 Task: In the  document Hospital.doc ,align picture to the 'right'. Insert word art below the picture and give heading  'Hospital in Bordered Red'
Action: Mouse moved to (617, 506)
Screenshot: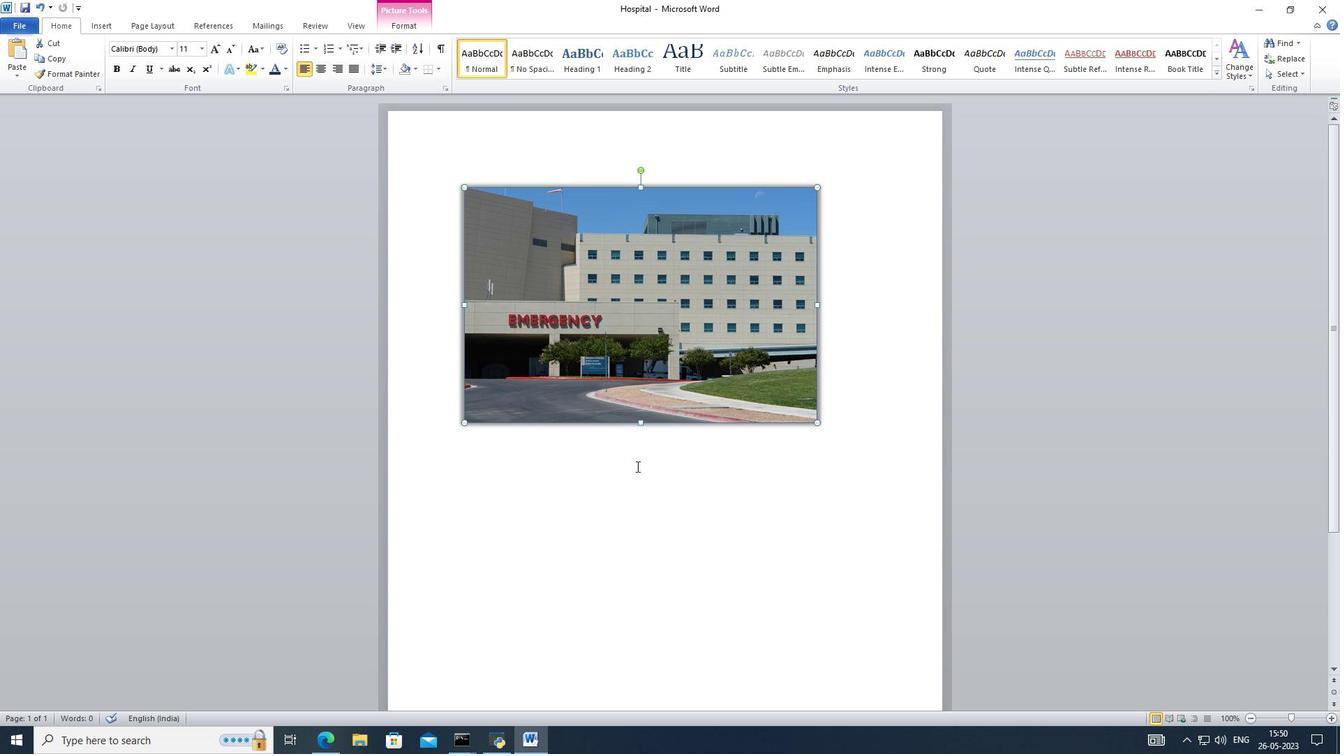 
Action: Mouse pressed left at (617, 506)
Screenshot: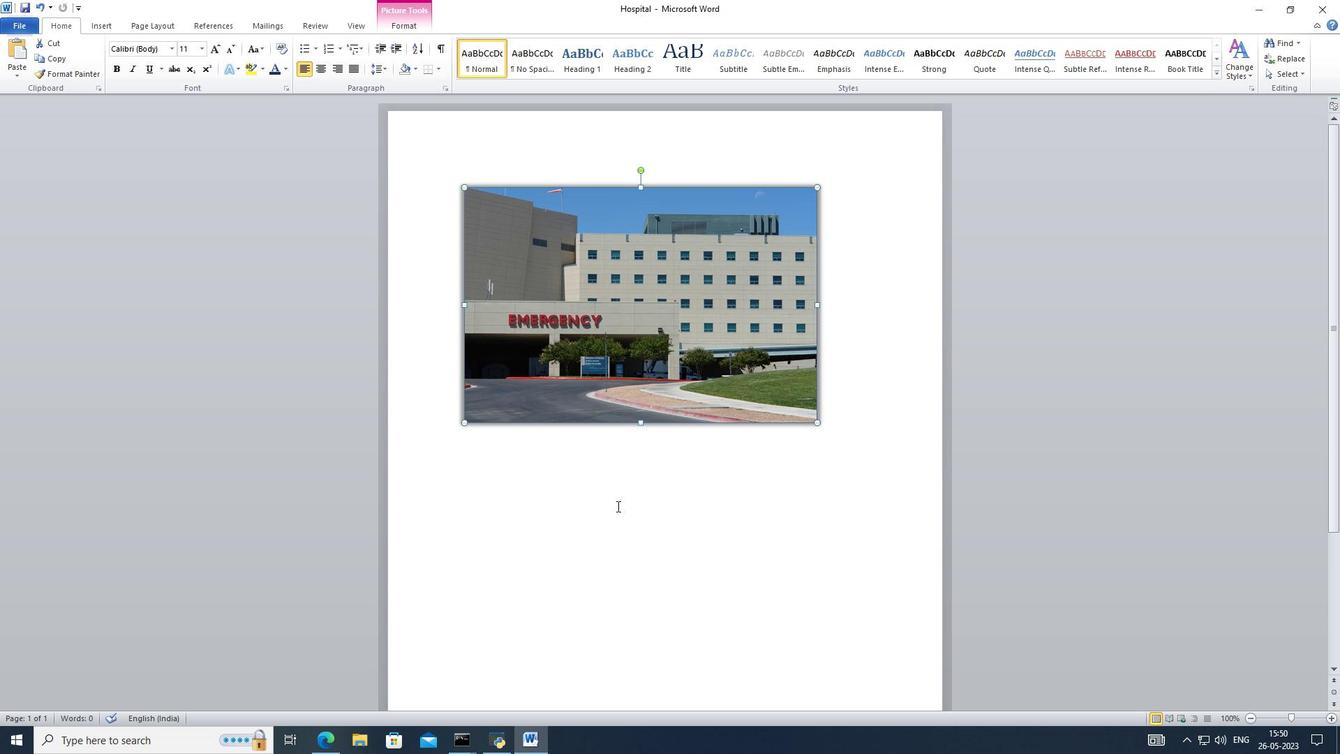 
Action: Mouse moved to (305, 71)
Screenshot: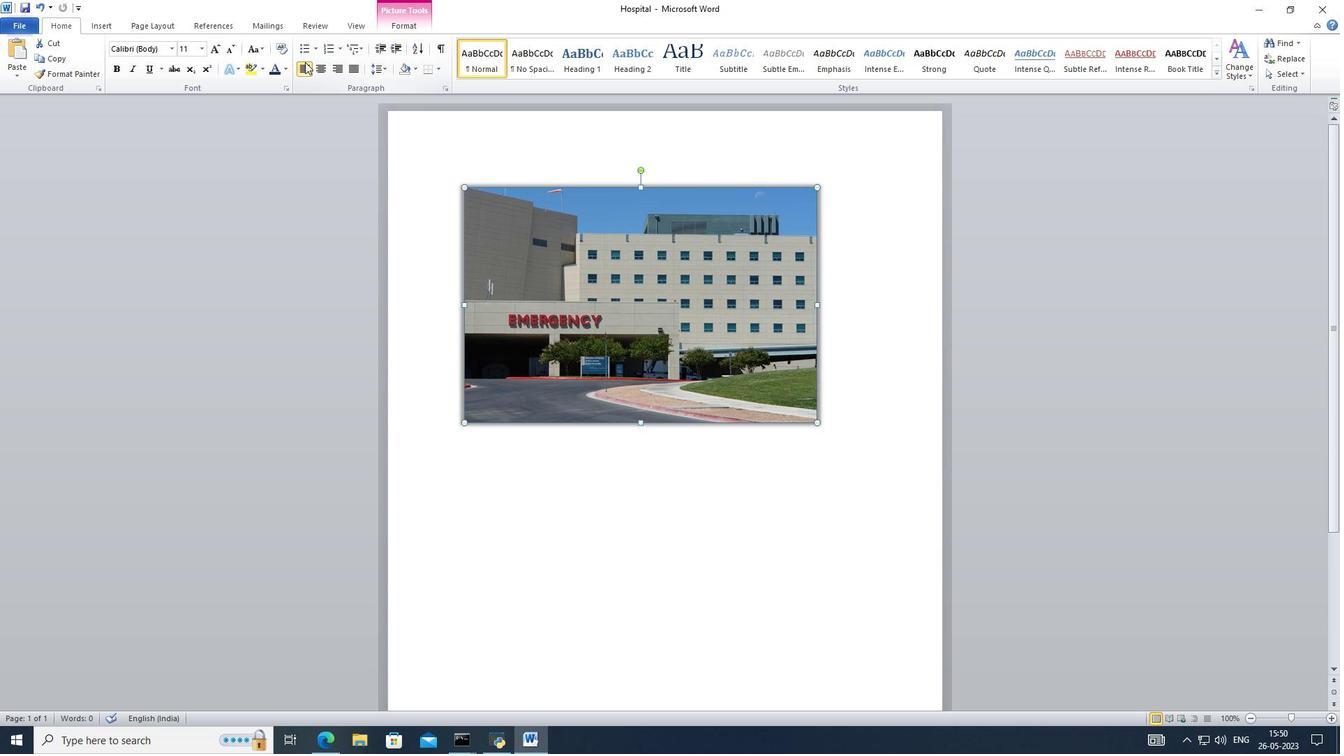 
Action: Mouse pressed left at (305, 71)
Screenshot: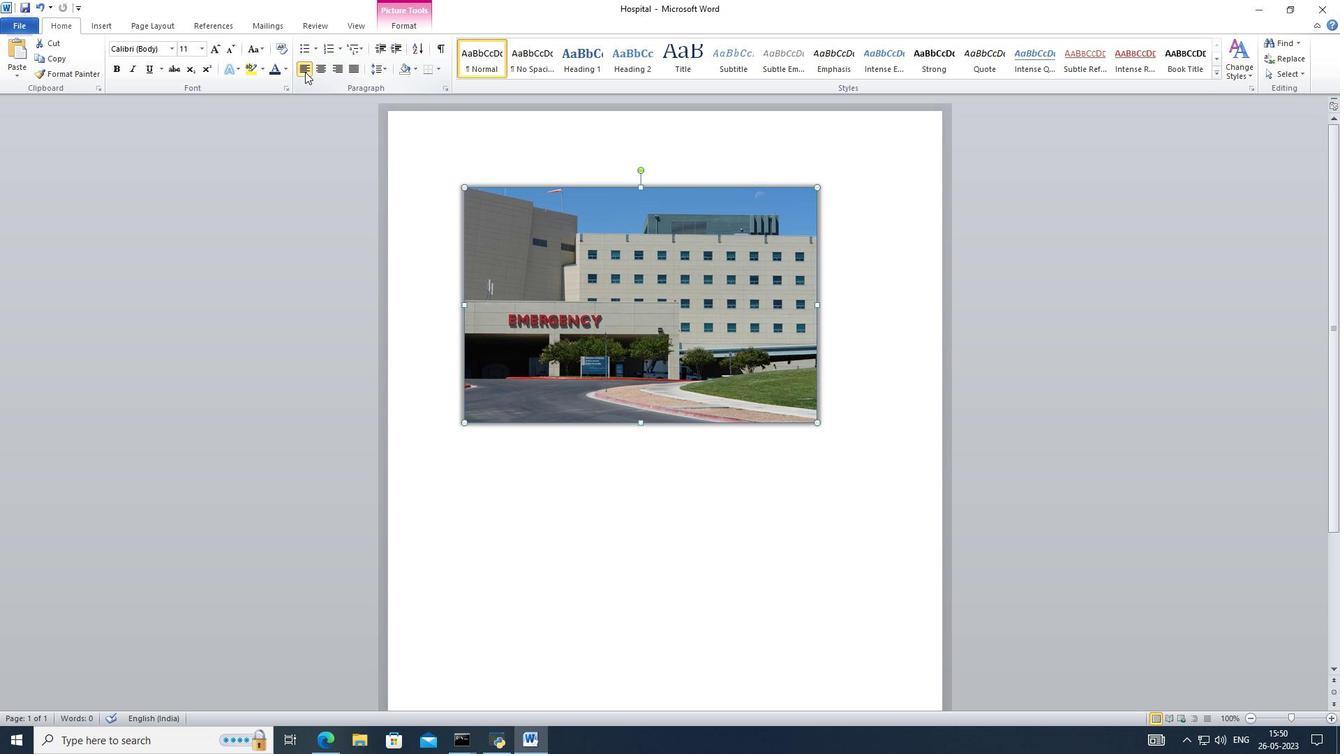 
Action: Mouse moved to (615, 298)
Screenshot: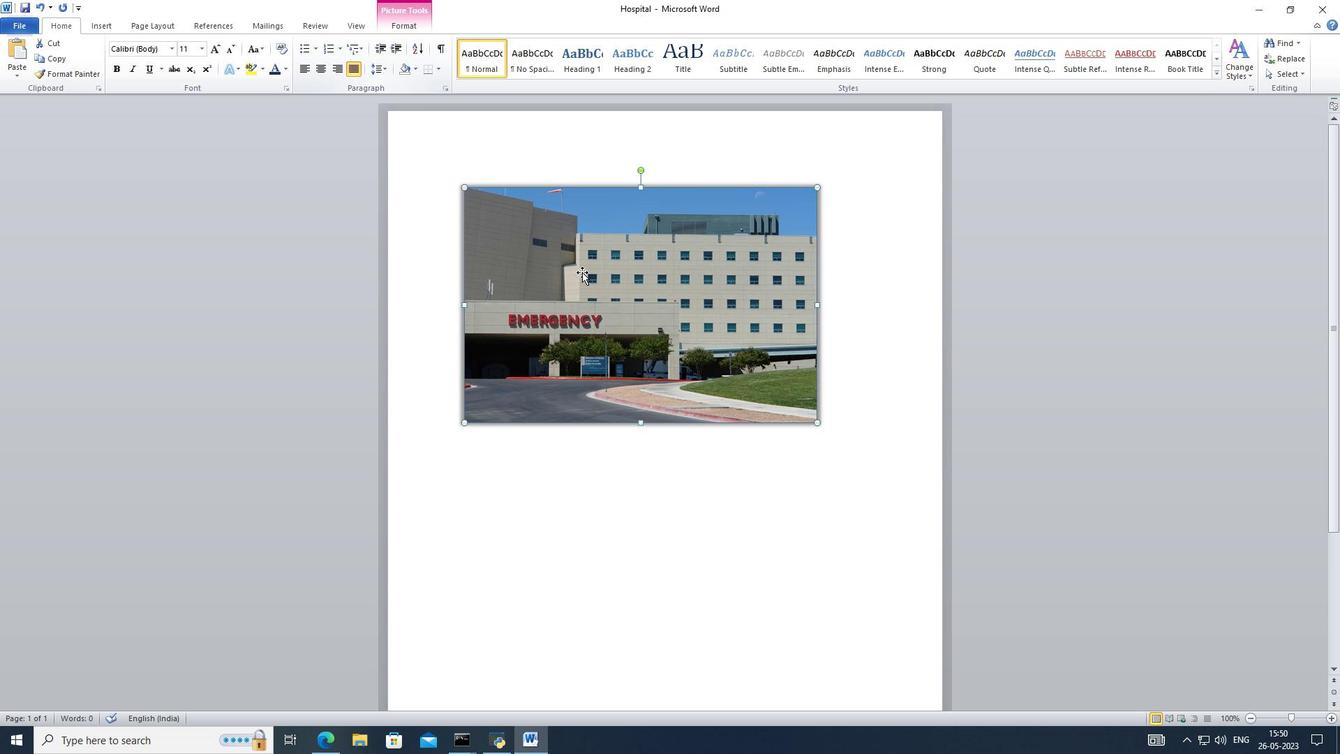 
Action: Mouse pressed left at (615, 298)
Screenshot: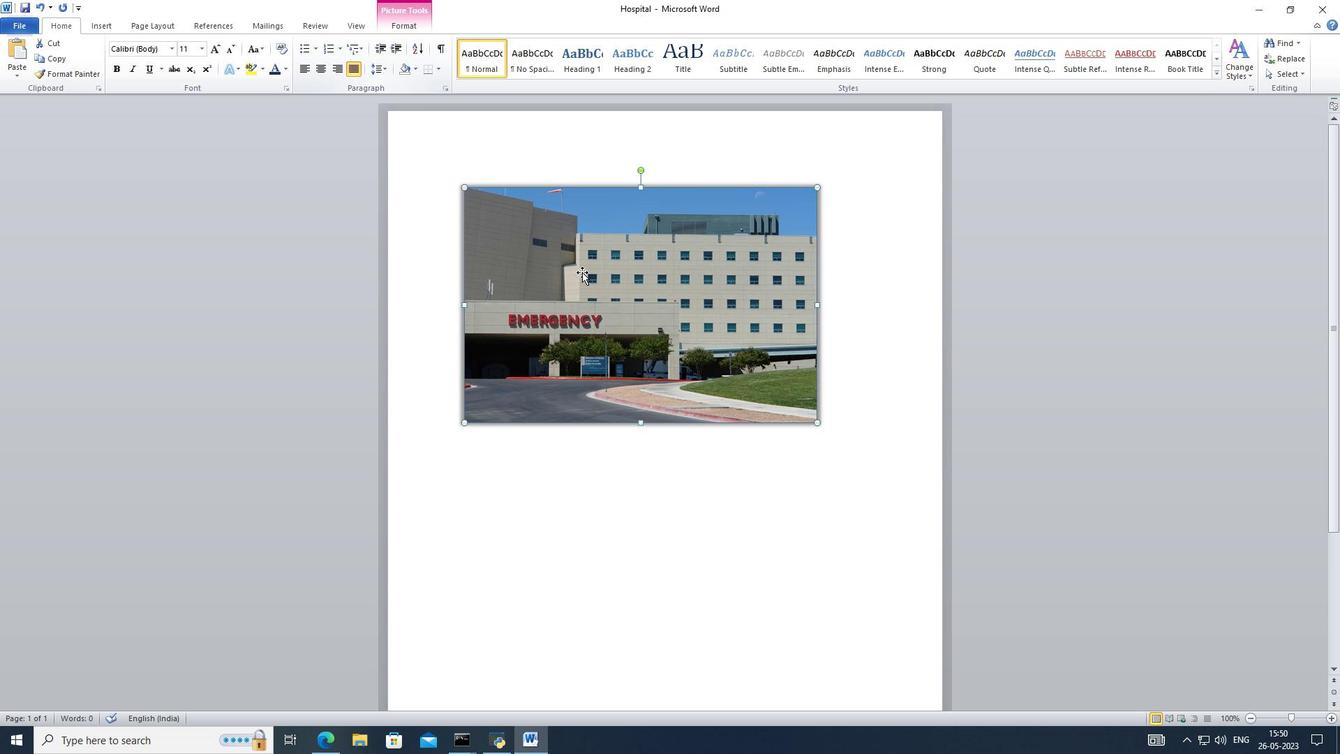
Action: Mouse moved to (303, 68)
Screenshot: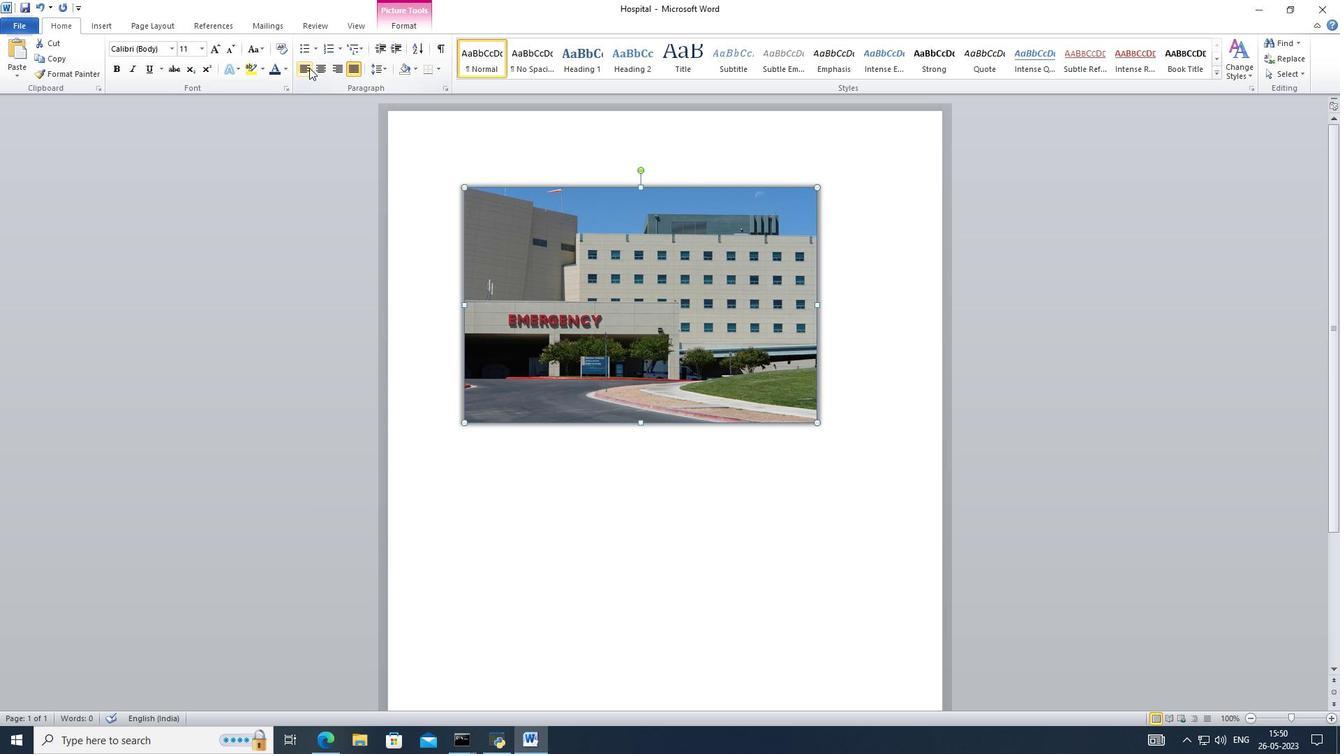 
Action: Mouse pressed left at (303, 68)
Screenshot: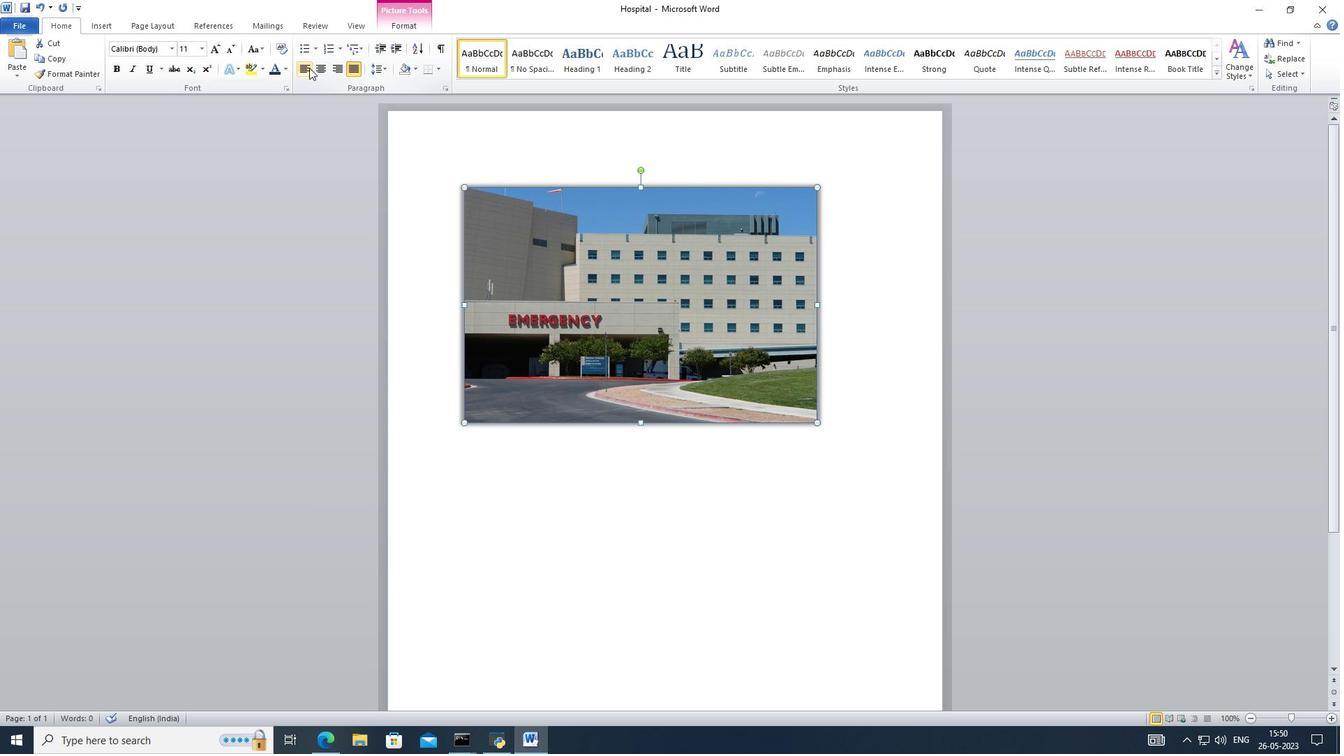 
Action: Mouse moved to (473, 521)
Screenshot: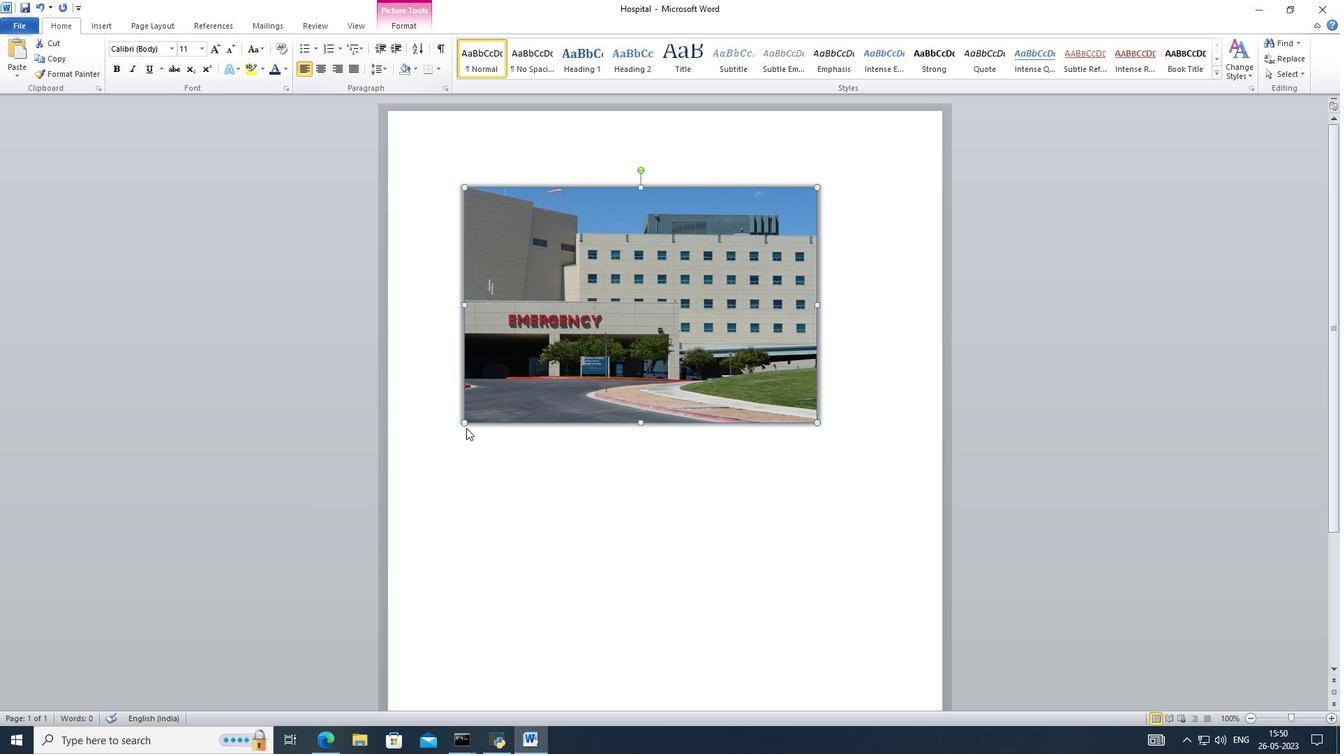 
Action: Mouse pressed left at (473, 521)
Screenshot: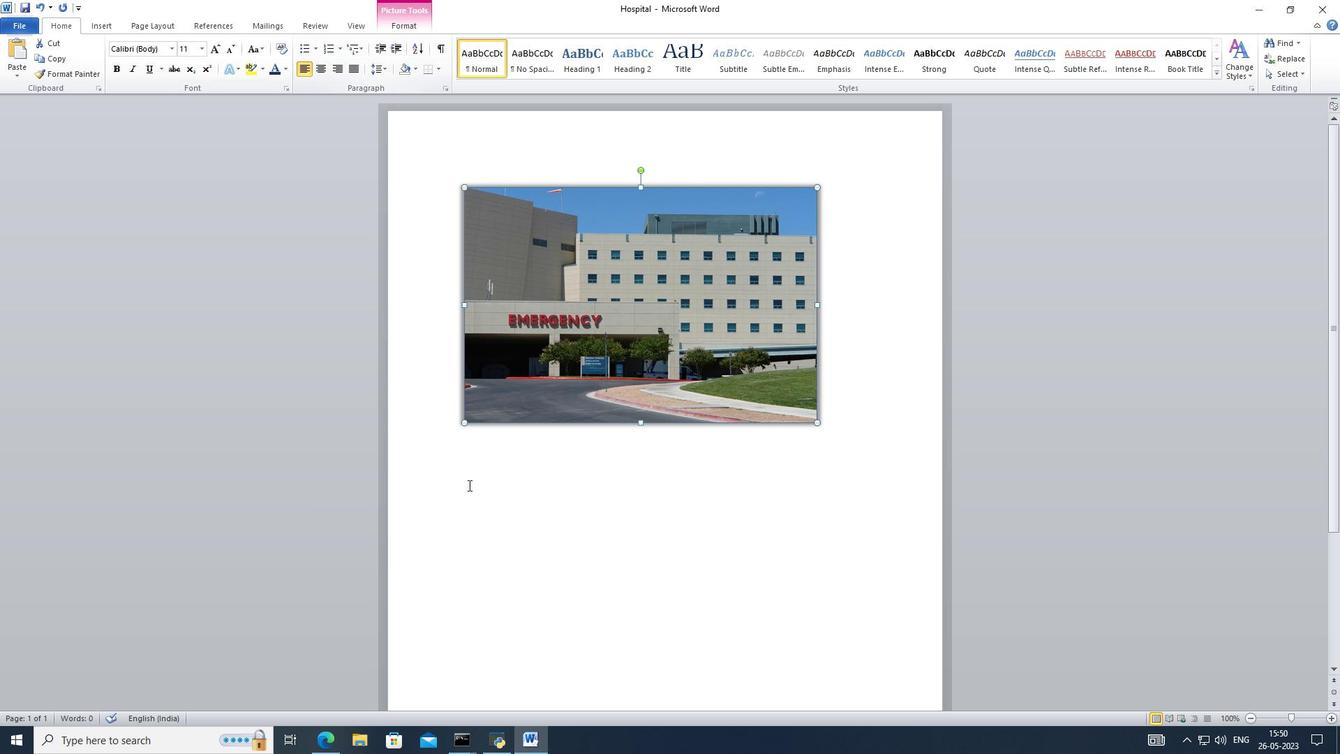 
Action: Mouse moved to (488, 518)
Screenshot: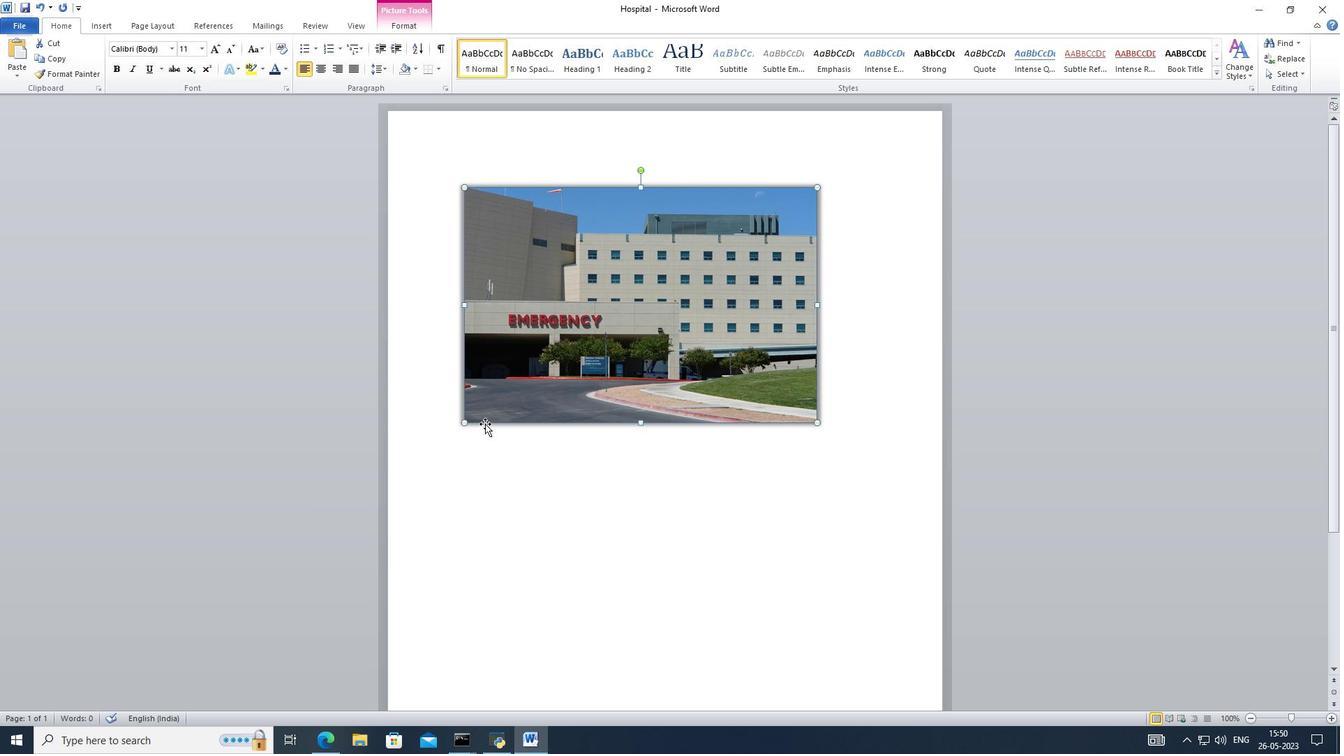 
Action: Mouse pressed left at (488, 518)
Screenshot: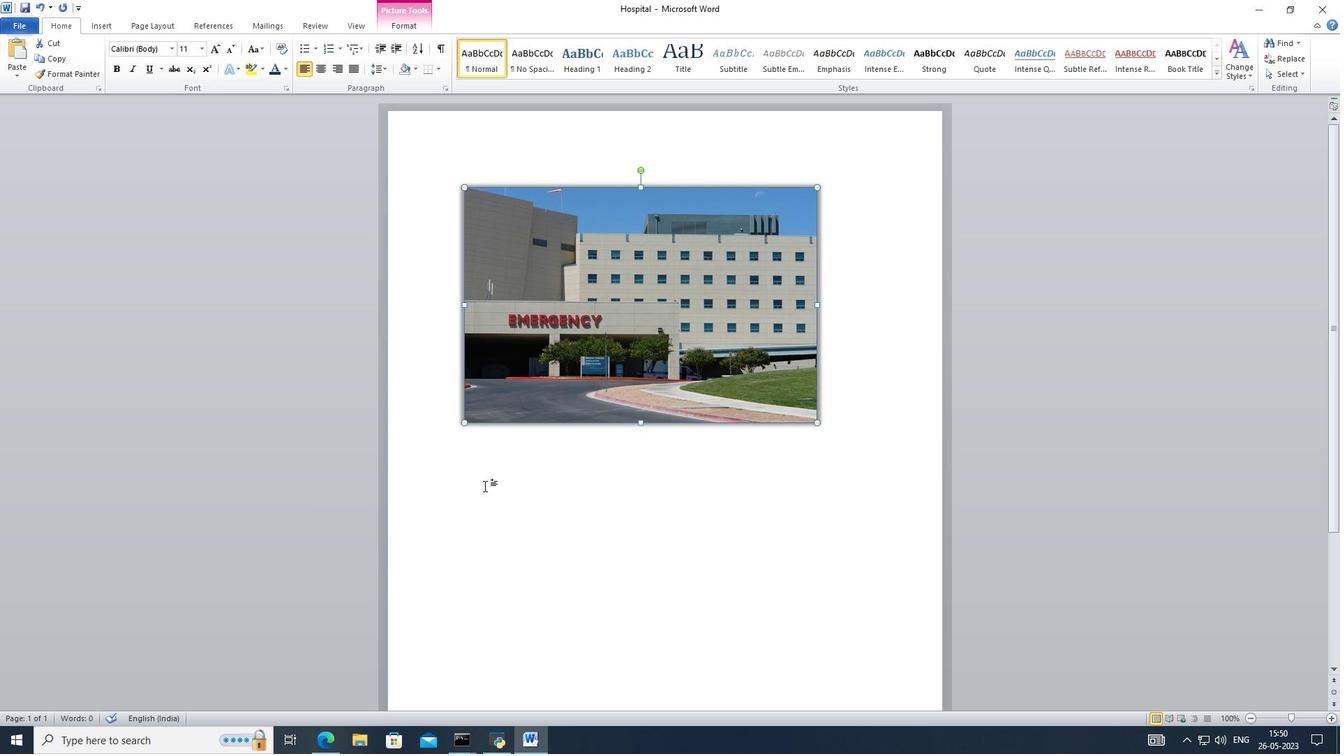 
Action: Mouse moved to (518, 362)
Screenshot: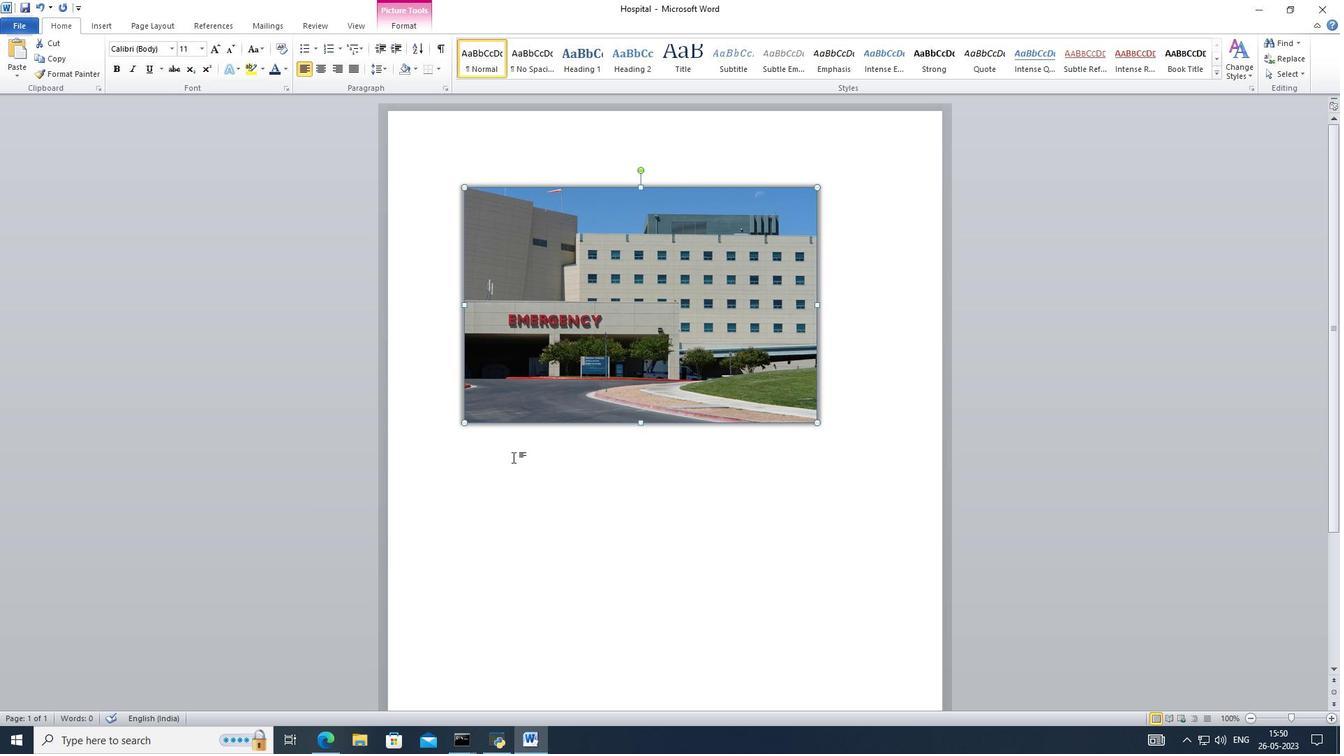 
Action: Mouse pressed left at (518, 362)
Screenshot: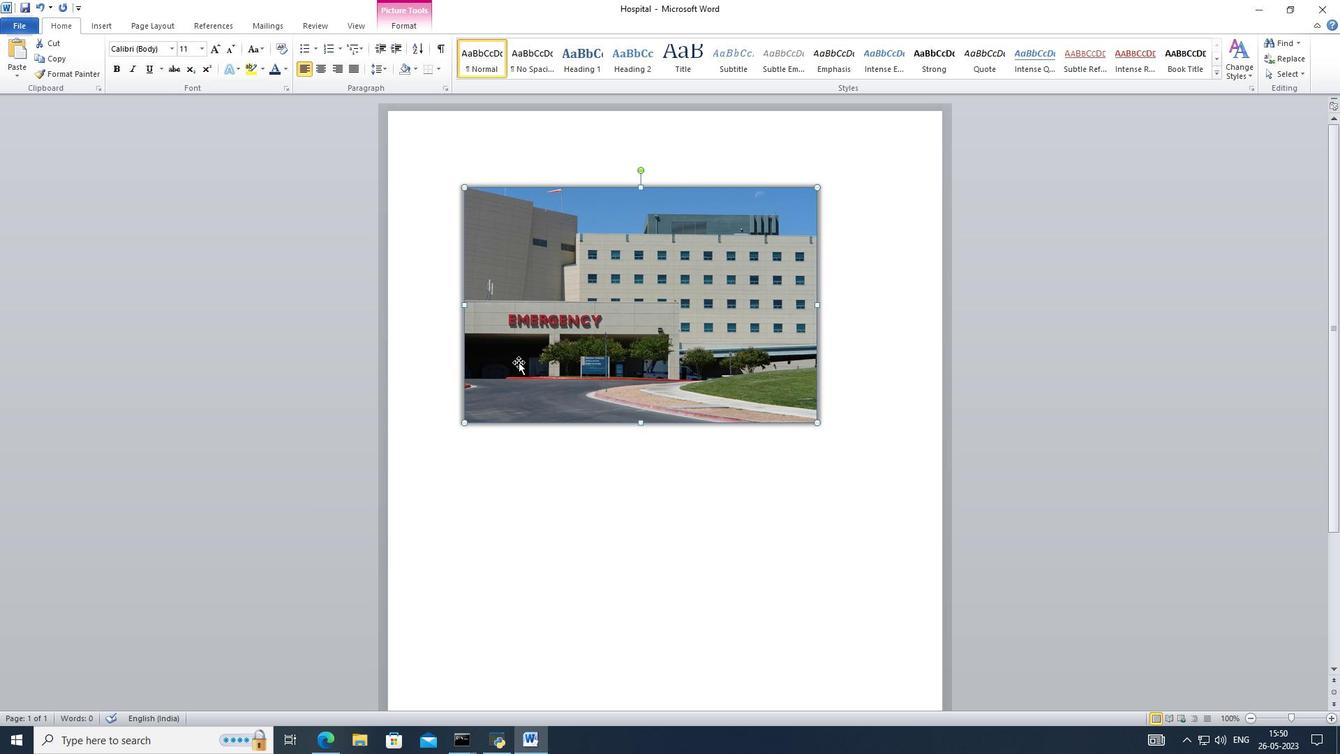 
Action: Mouse moved to (555, 282)
Screenshot: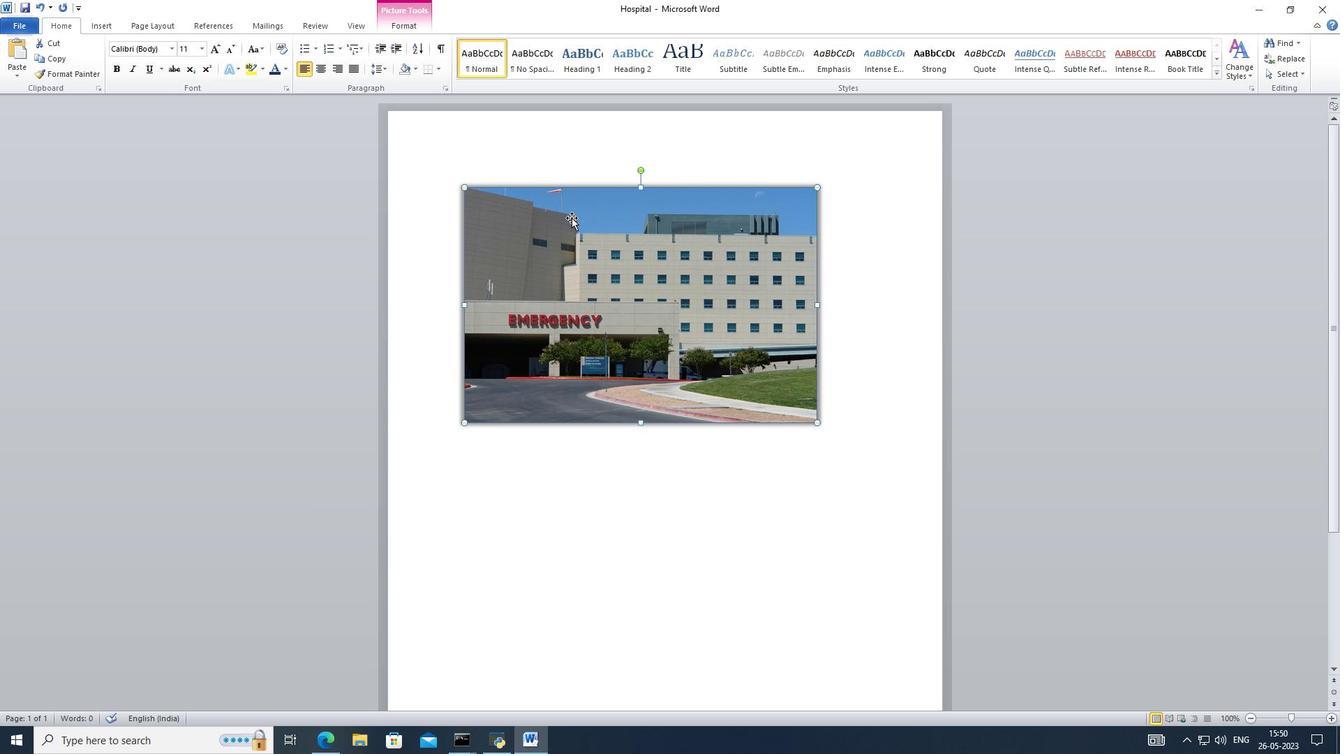 
Action: Mouse pressed left at (555, 282)
Screenshot: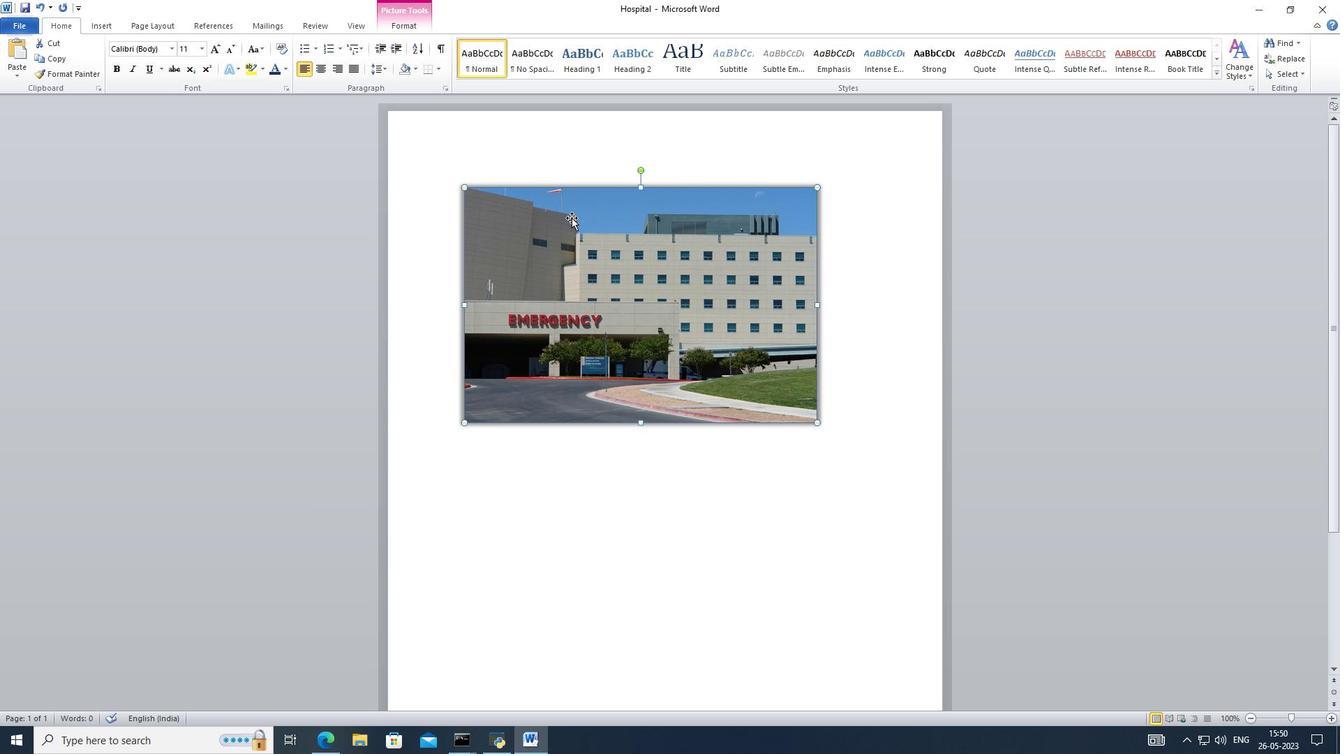 
Action: Mouse moved to (548, 303)
Screenshot: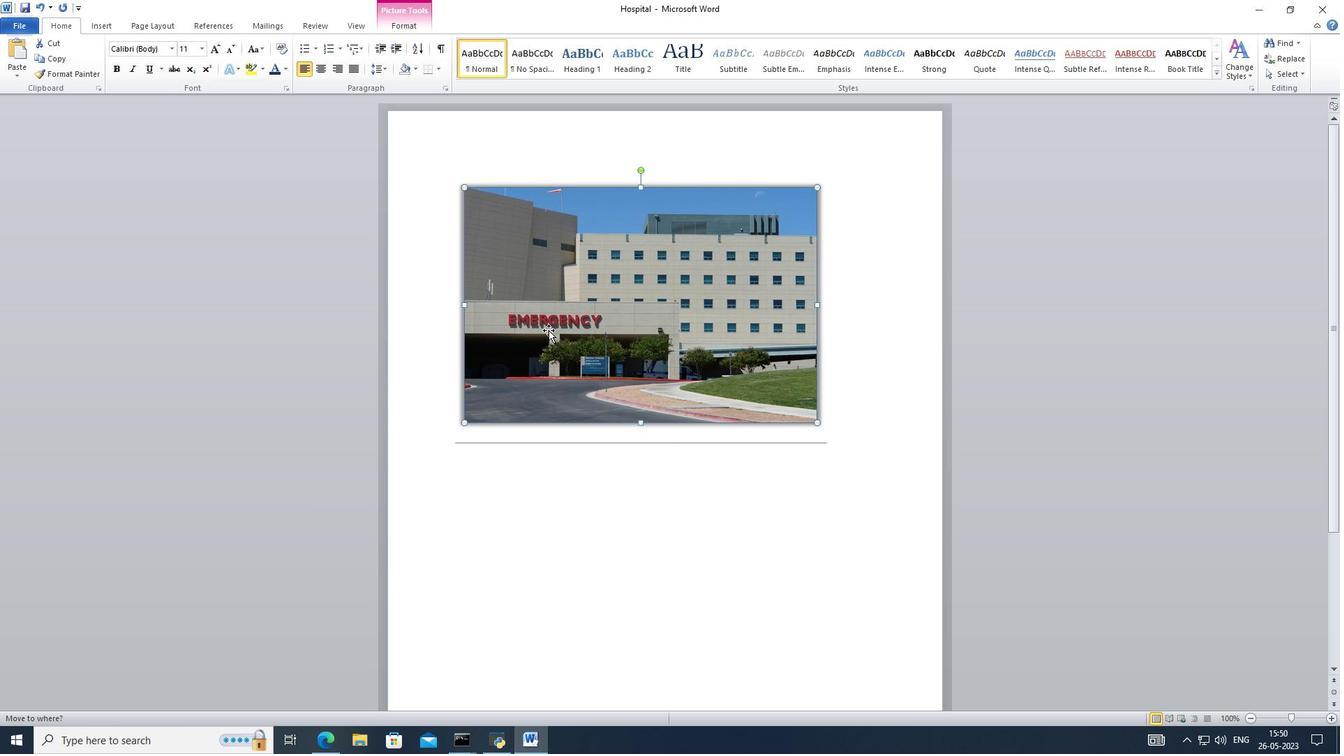
Action: Mouse pressed left at (548, 303)
Screenshot: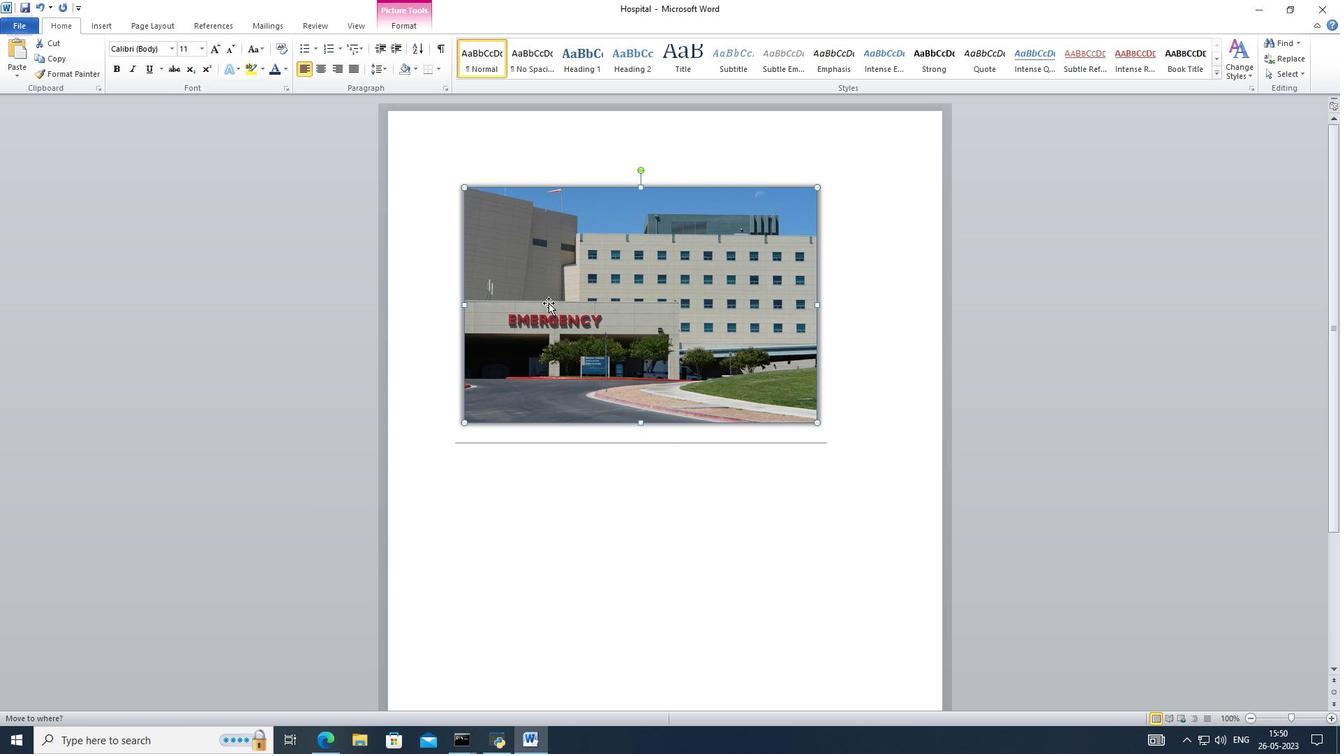 
Action: Mouse moved to (522, 424)
Screenshot: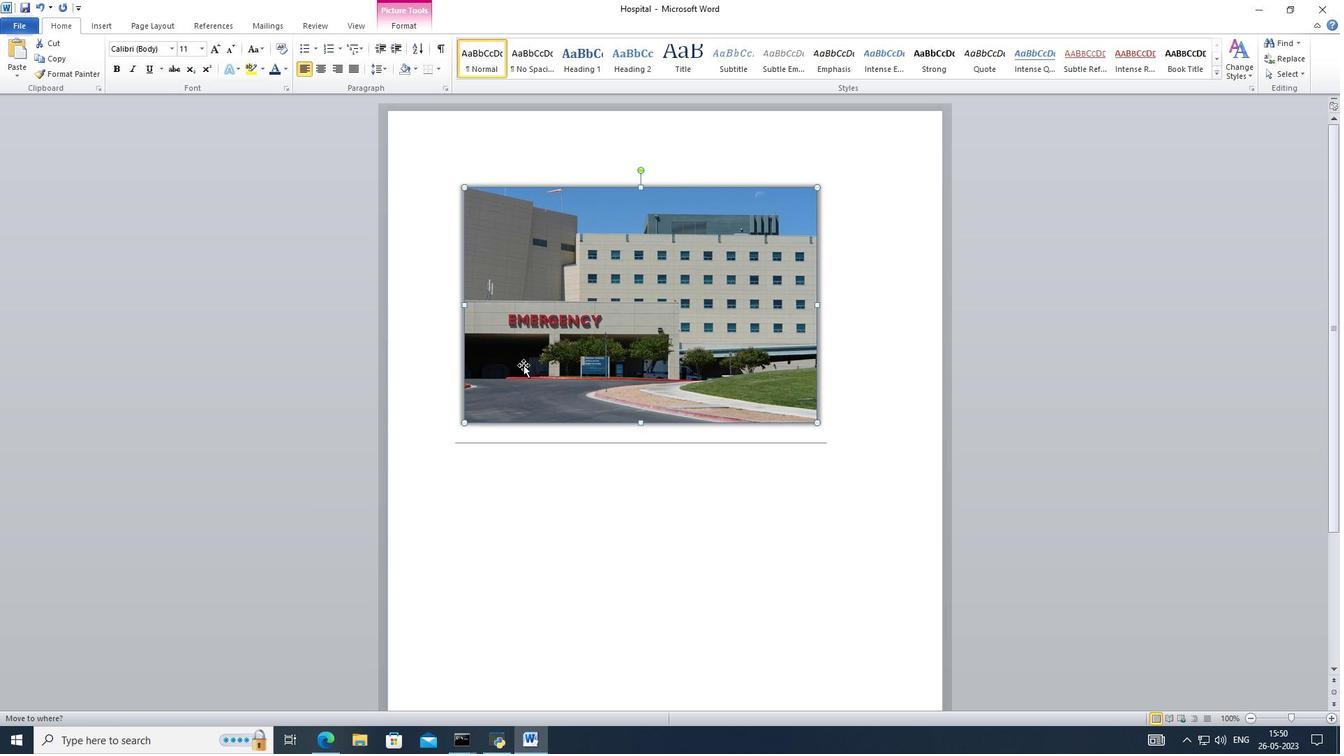
Action: Mouse pressed left at (522, 424)
Screenshot: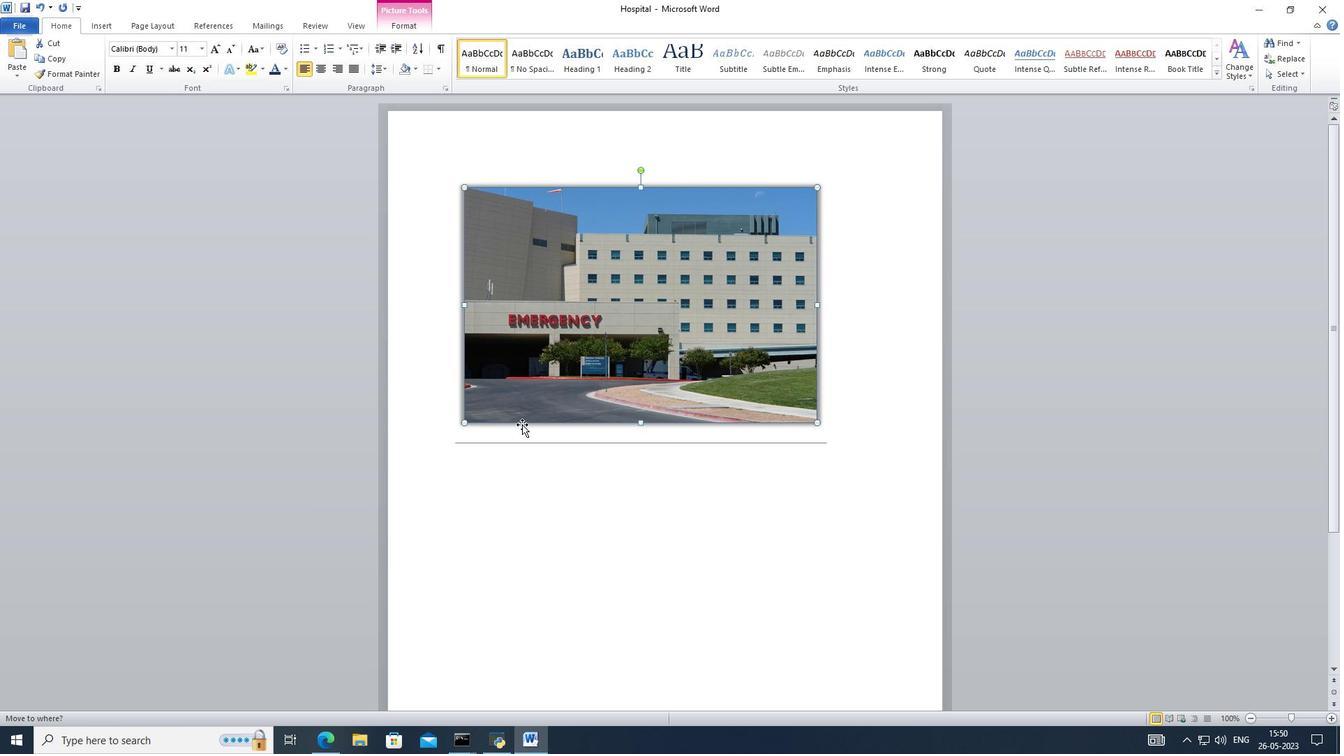 
Action: Mouse moved to (488, 466)
Screenshot: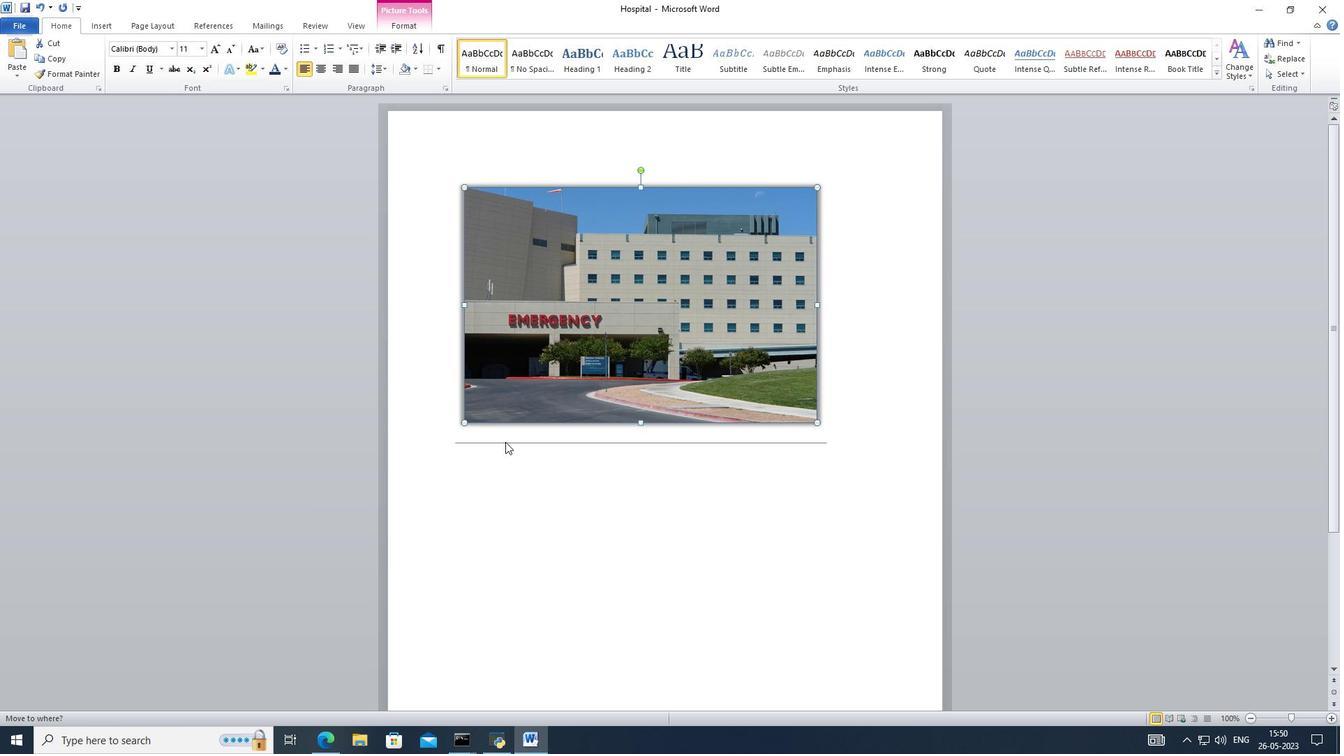 
Action: Mouse pressed left at (488, 466)
Screenshot: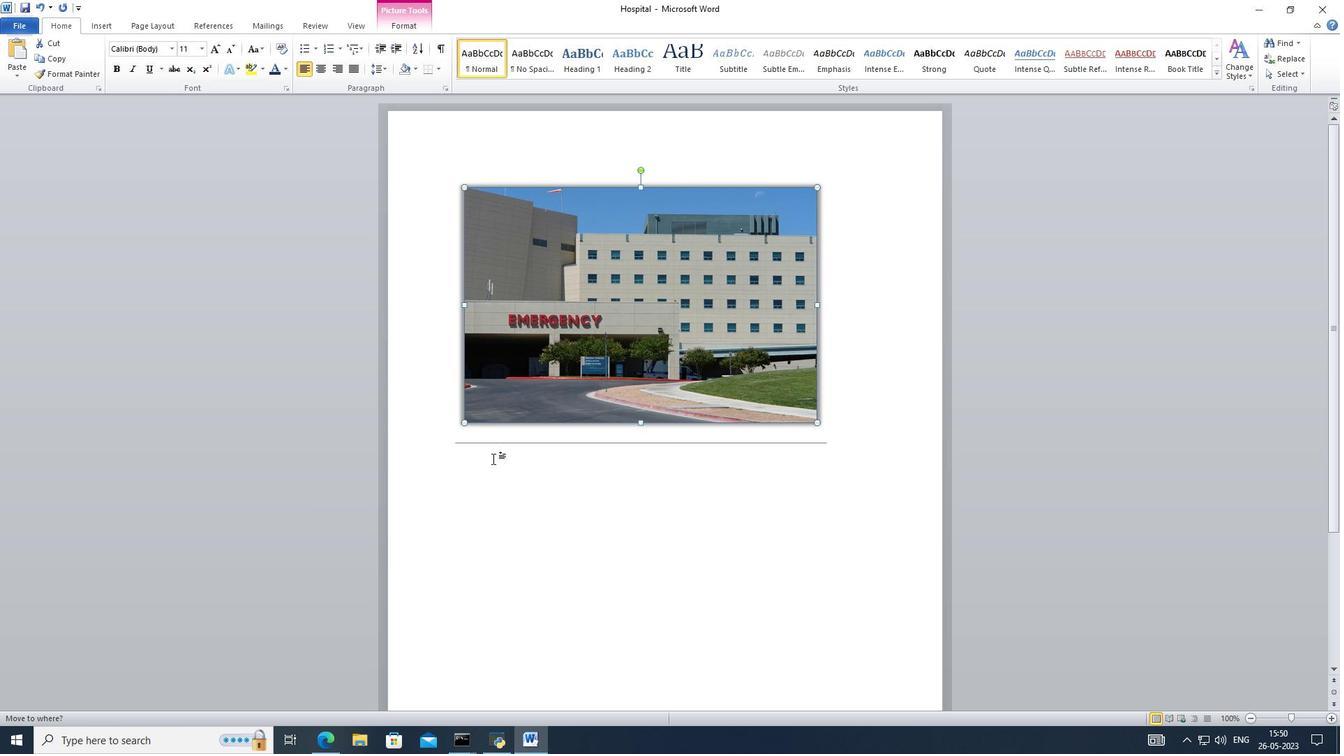 
Action: Mouse moved to (103, 23)
Screenshot: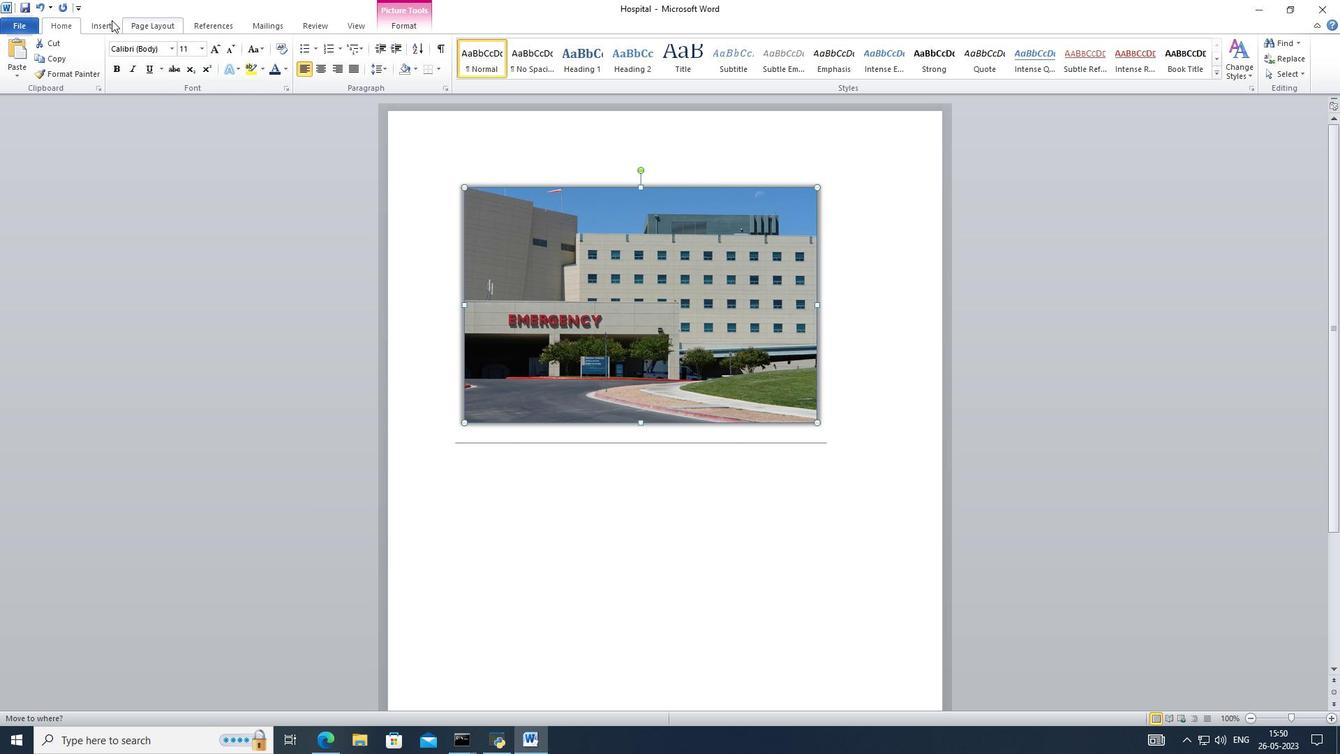 
Action: Mouse pressed left at (103, 23)
Screenshot: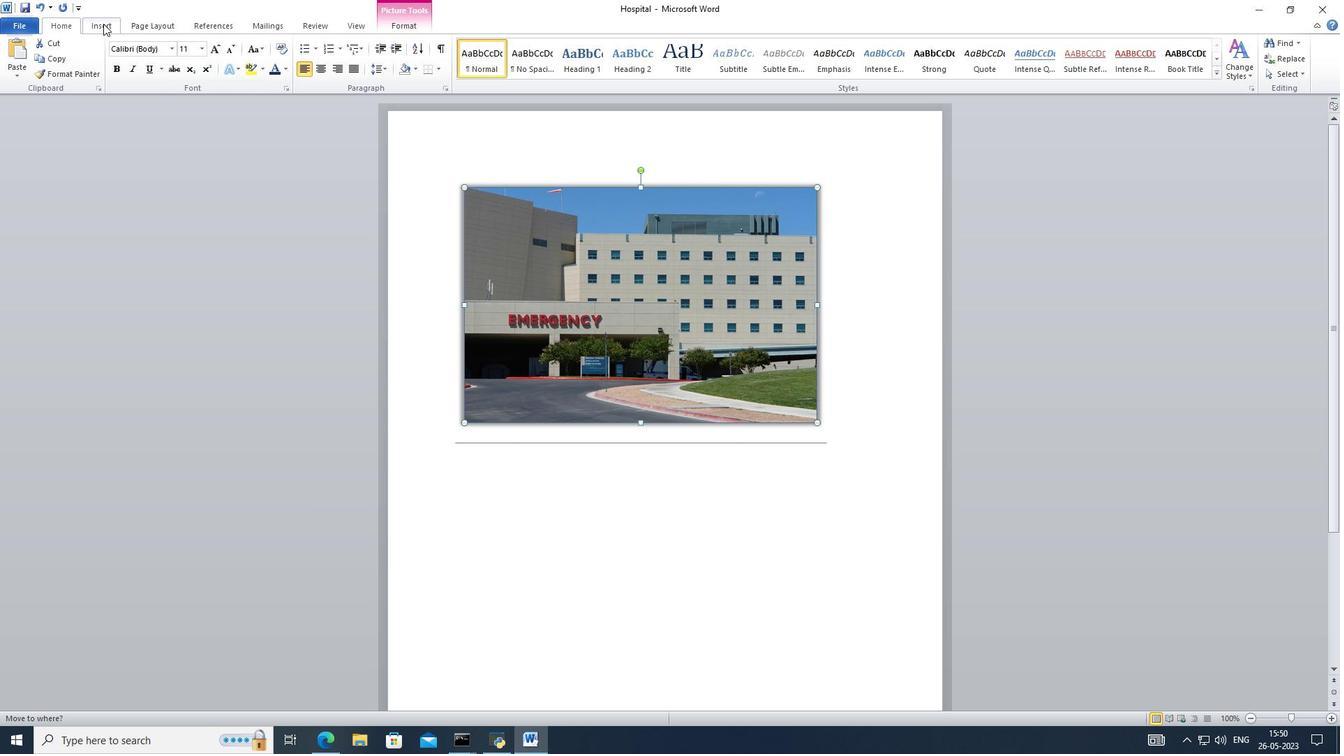 
Action: Mouse moved to (652, 45)
Screenshot: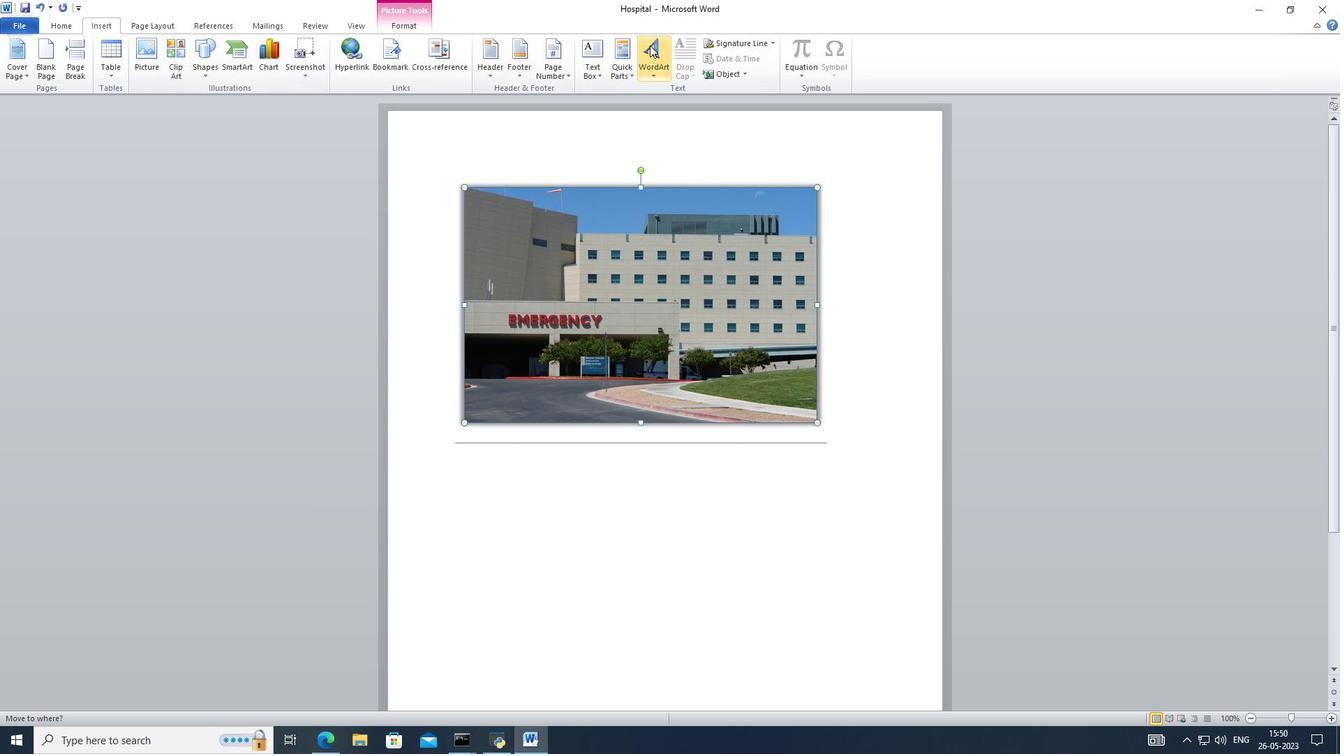 
Action: Mouse pressed left at (652, 45)
Screenshot: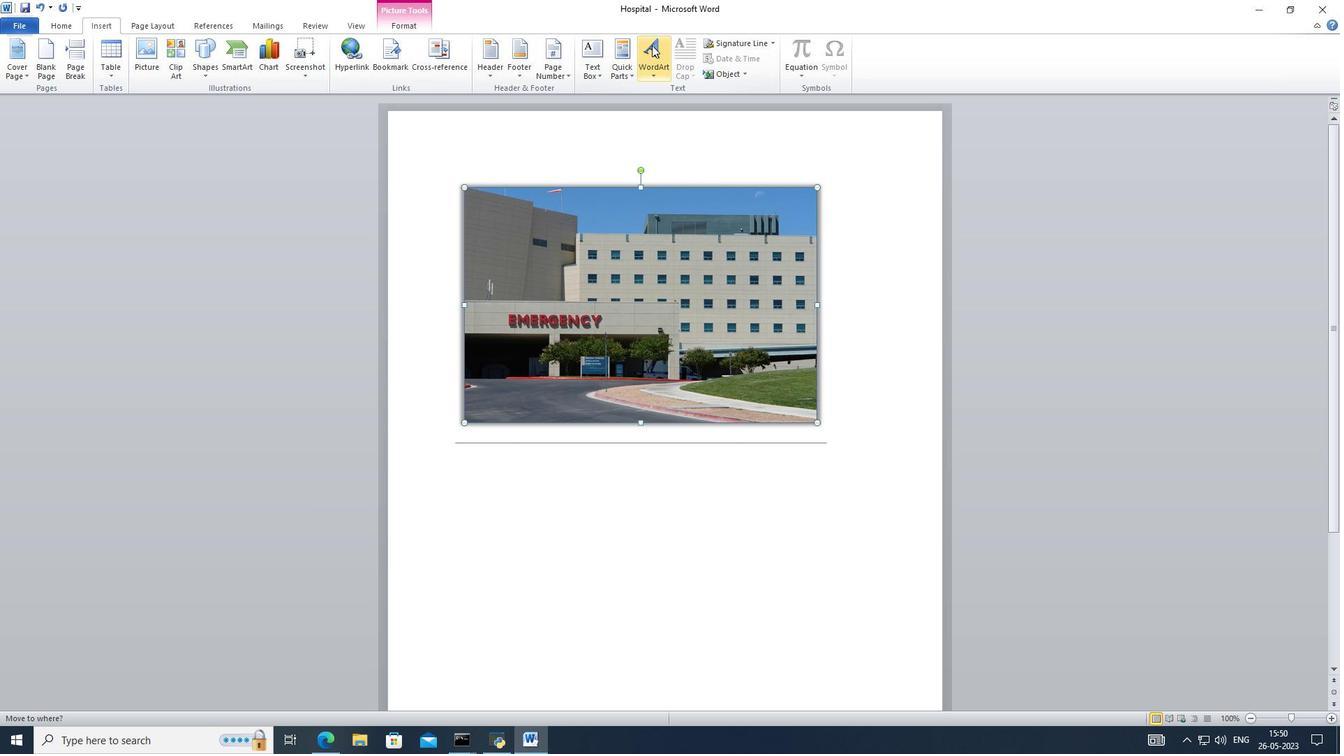 
Action: Mouse moved to (700, 99)
Screenshot: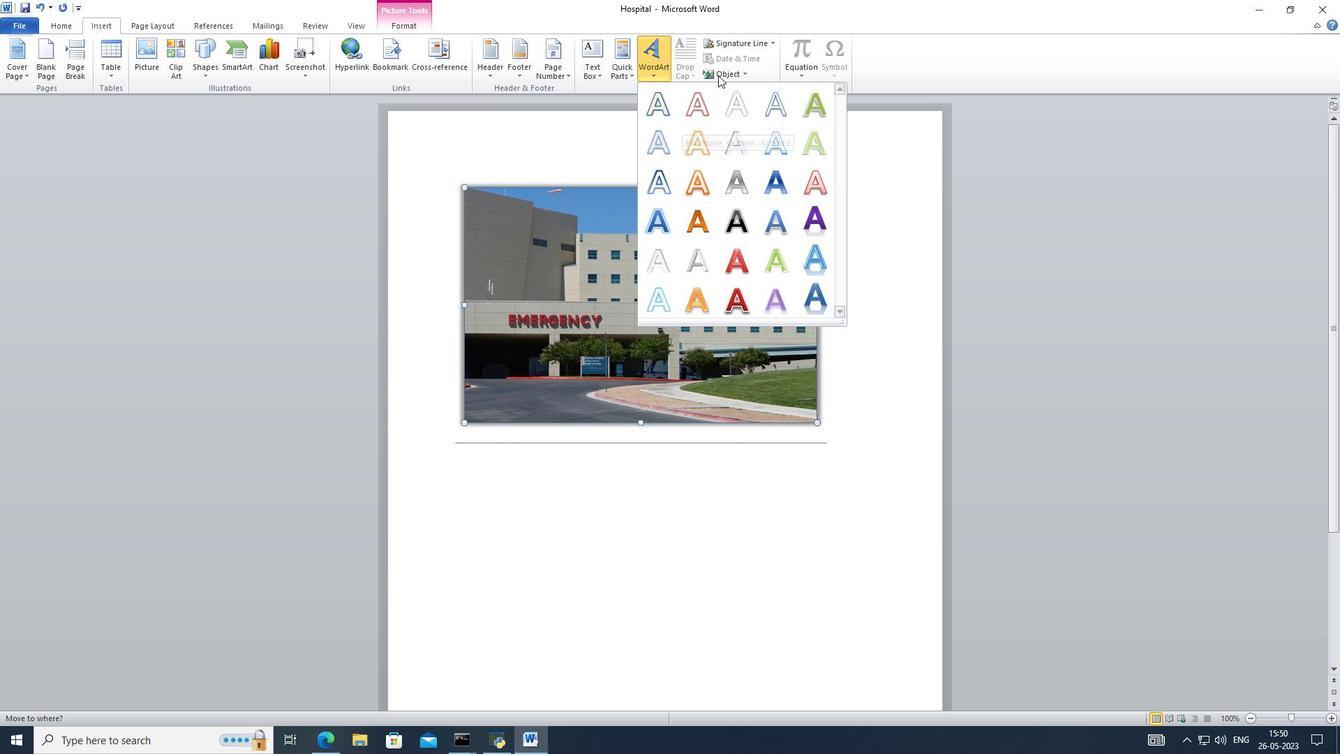 
Action: Mouse pressed left at (700, 99)
Screenshot: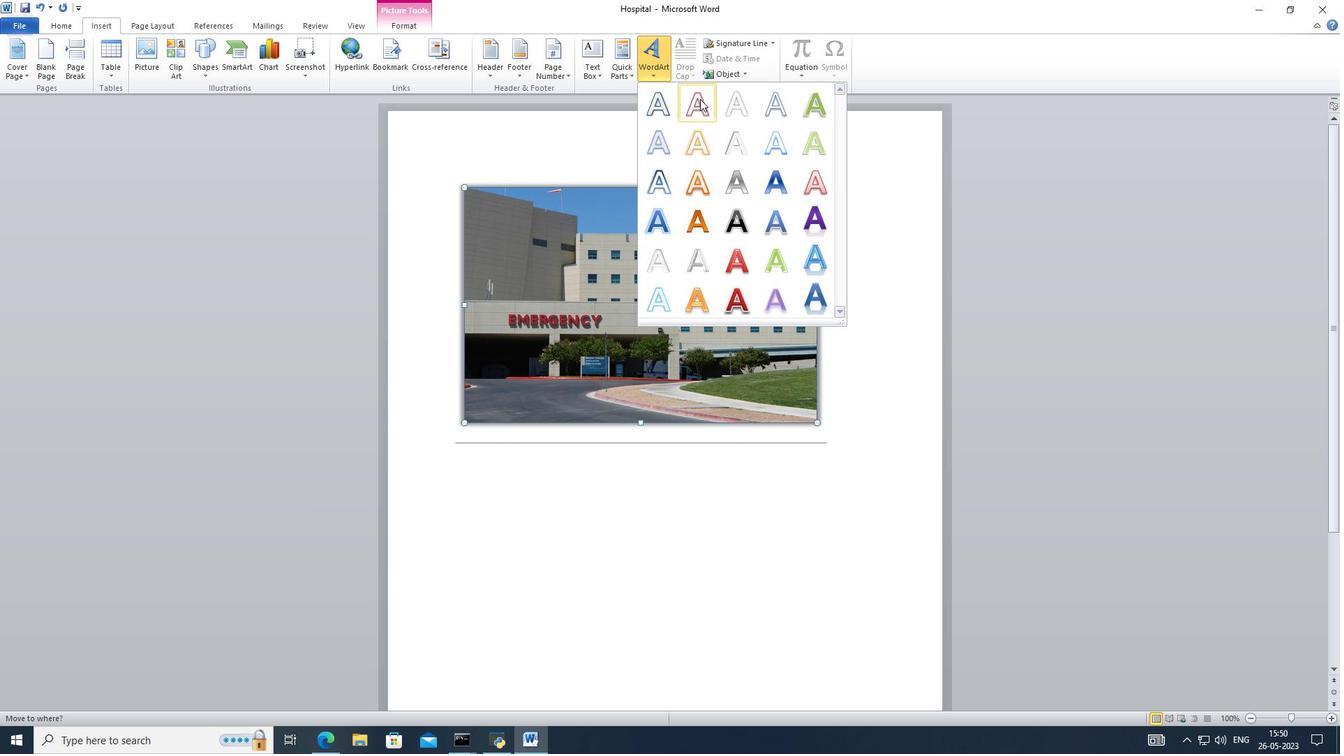 
Action: Mouse moved to (618, 173)
Screenshot: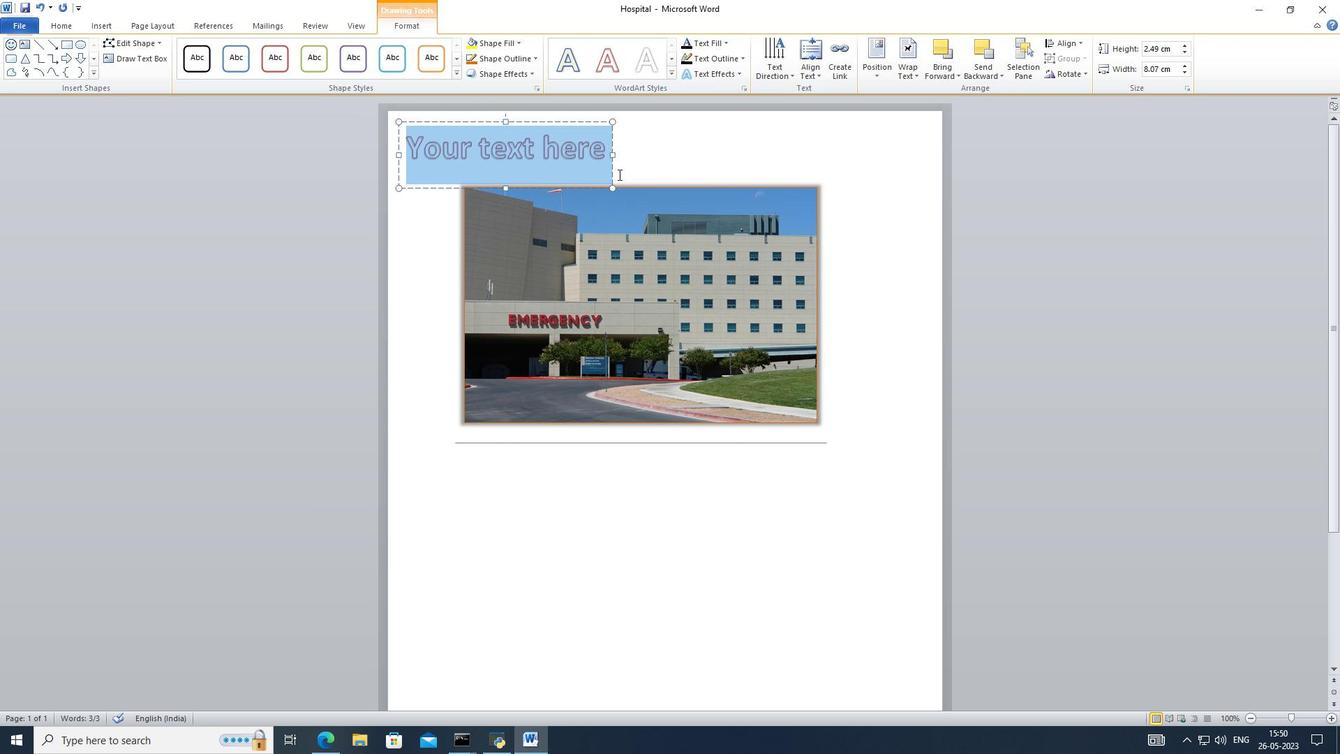 
Action: Key pressed <Key.caps_lock>H<Key.caps_lock>ospital<Key.space>in<Key.space><Key.caps_lock>B<Key.caps_lock>ordered<Key.space><Key.caps_lock>R<Key.caps_lock>ed
Screenshot: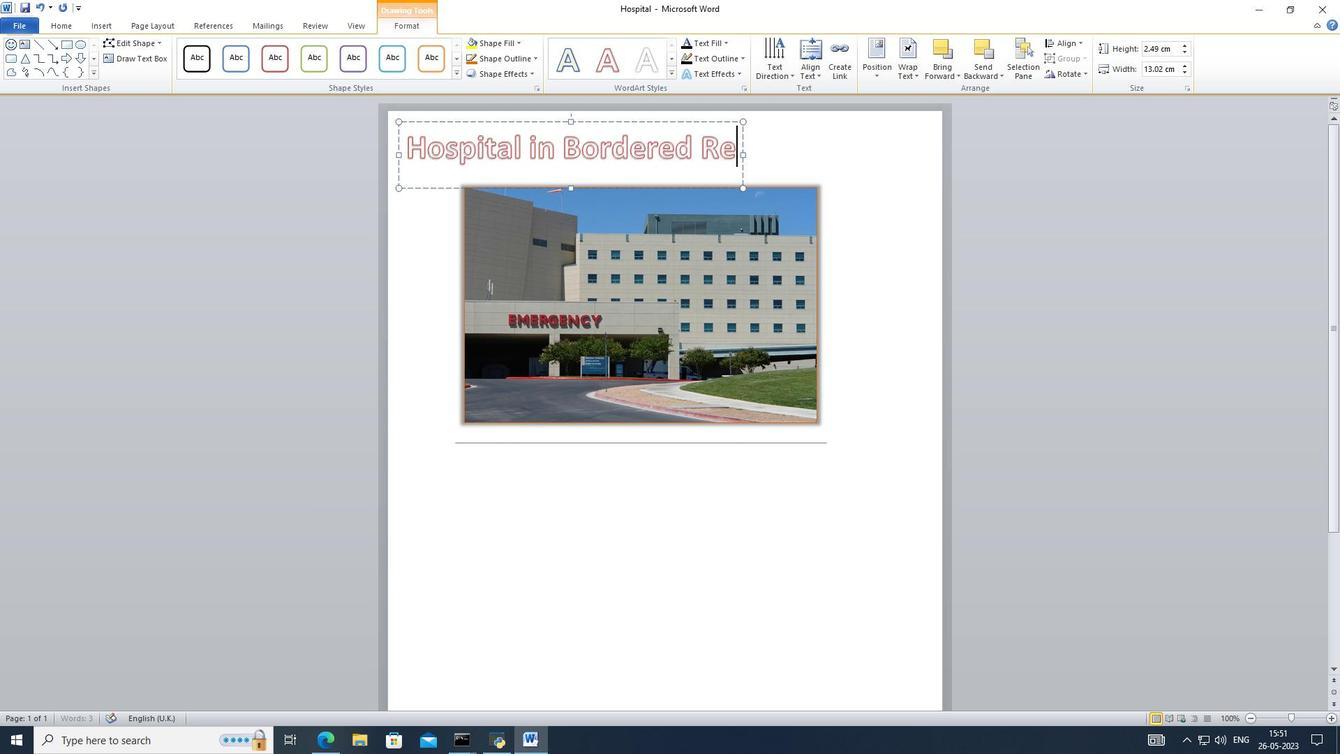 
Action: Mouse moved to (929, 210)
Screenshot: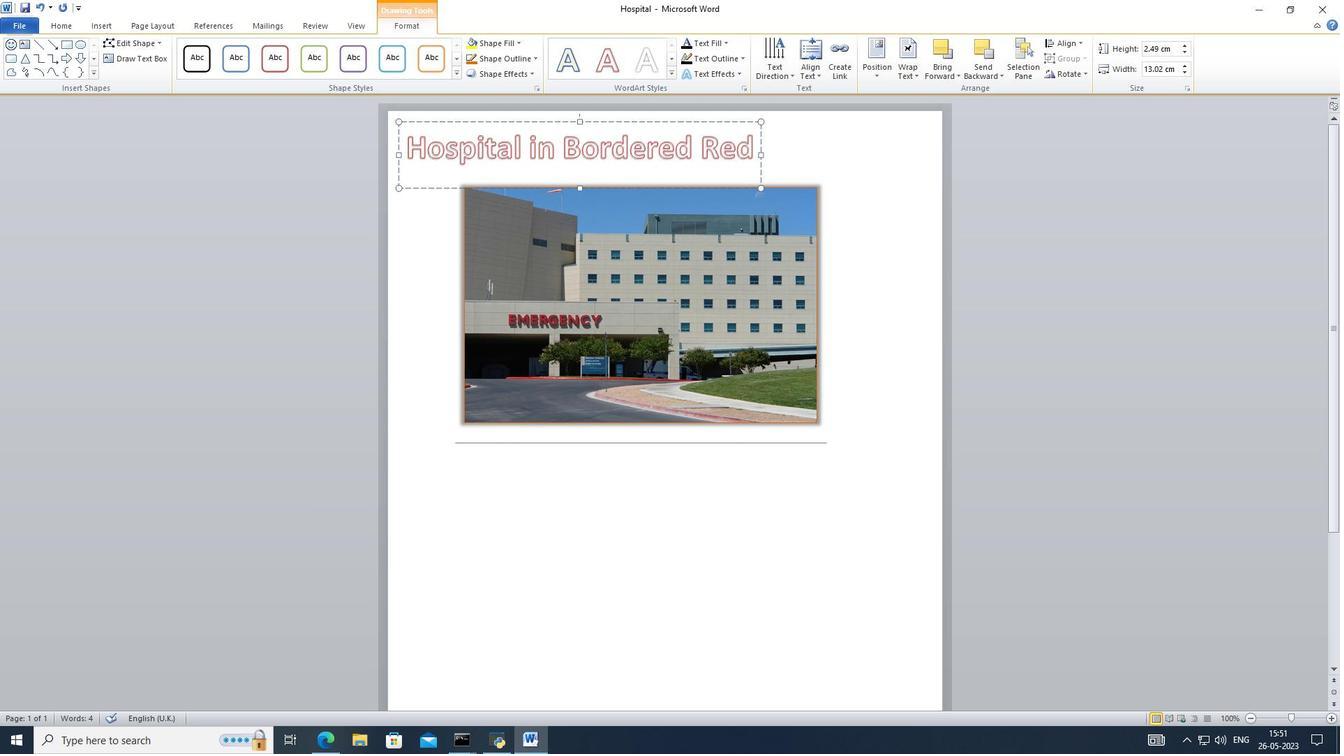 
Action: Mouse pressed left at (929, 210)
Screenshot: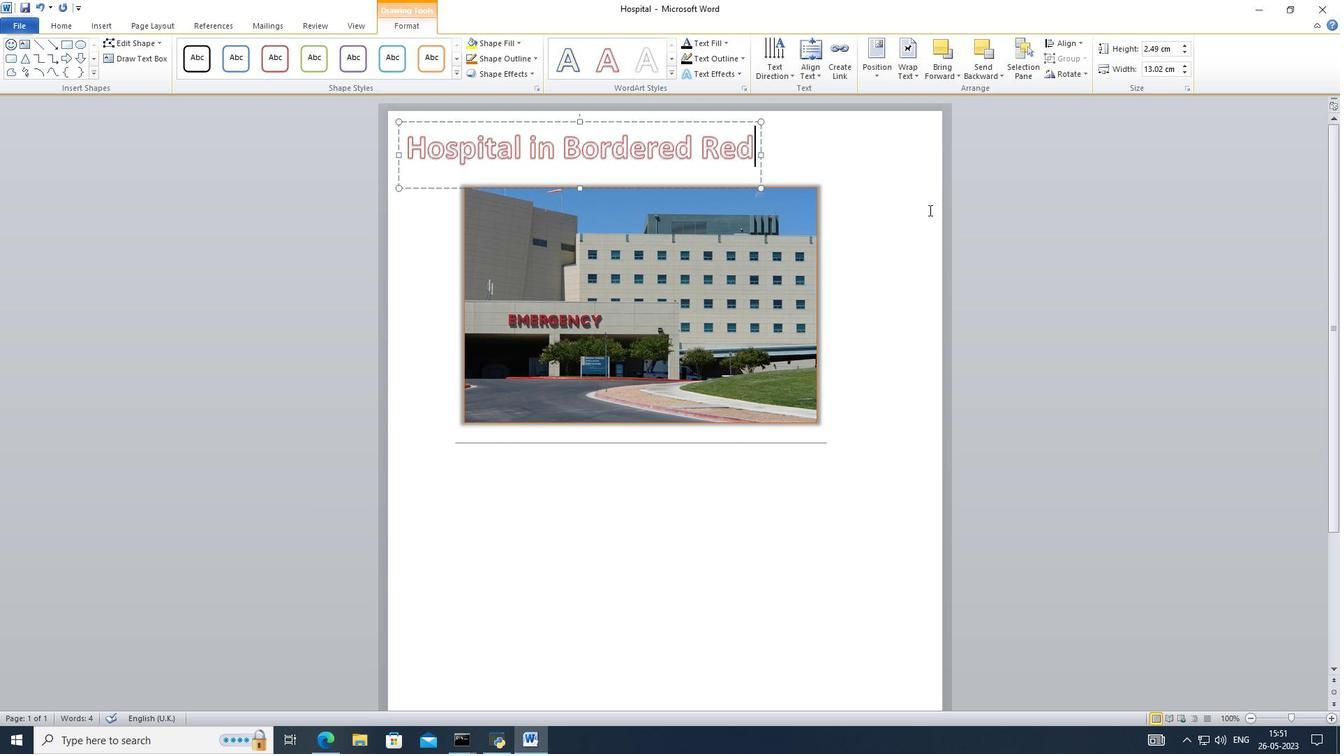 
Action: Mouse moved to (659, 125)
Screenshot: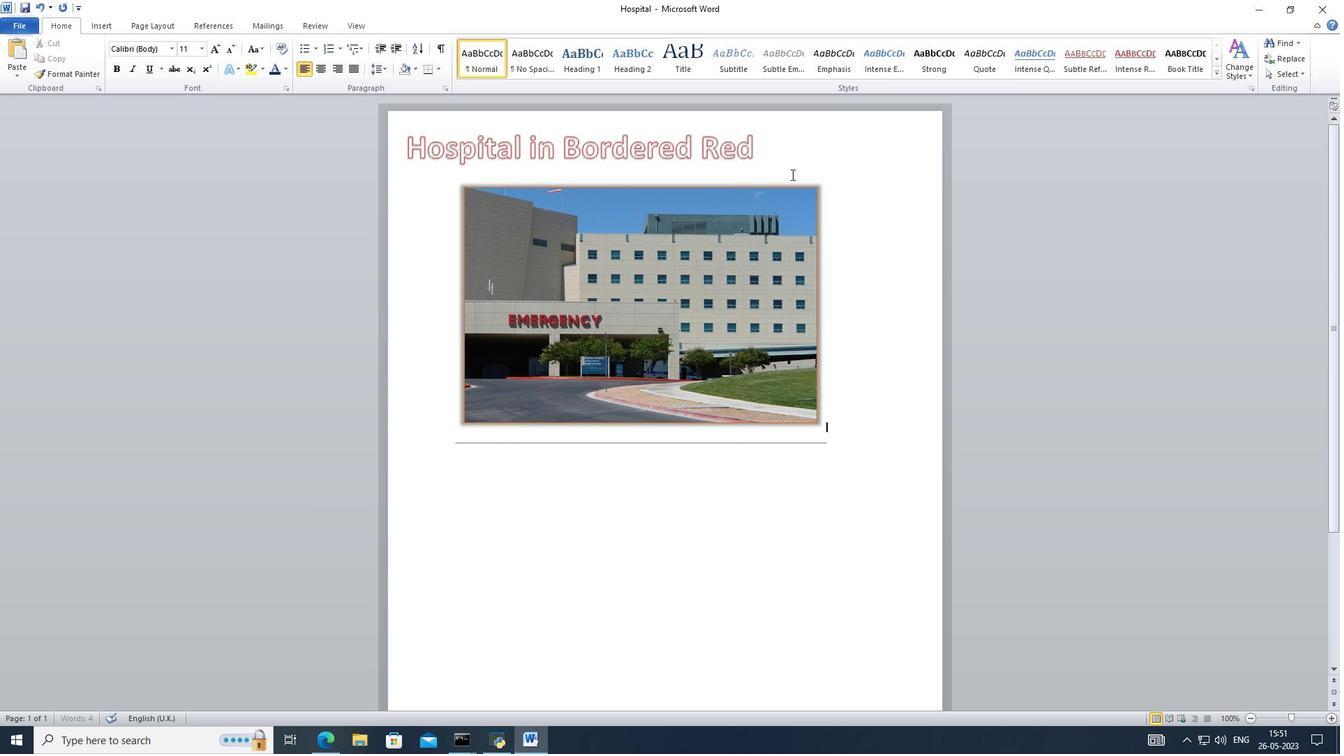 
Action: Mouse pressed left at (659, 125)
Screenshot: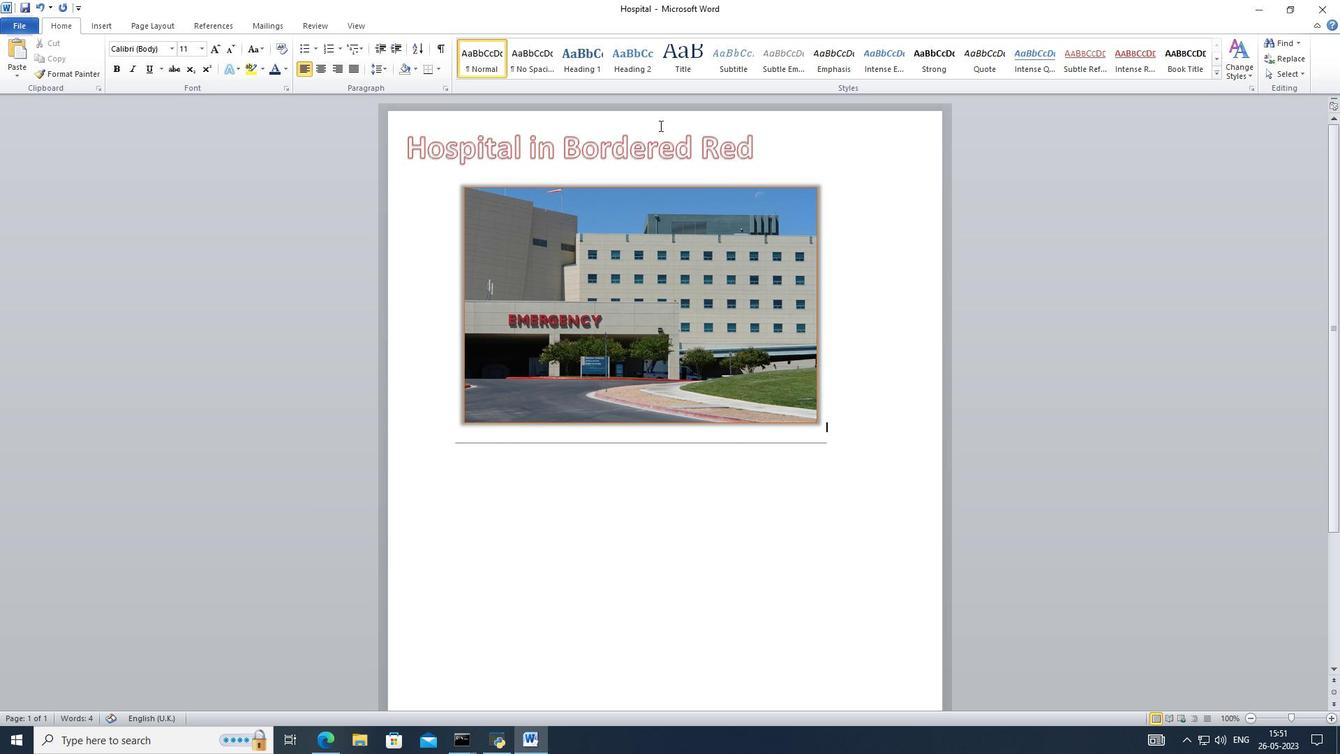 
Action: Mouse moved to (573, 121)
Screenshot: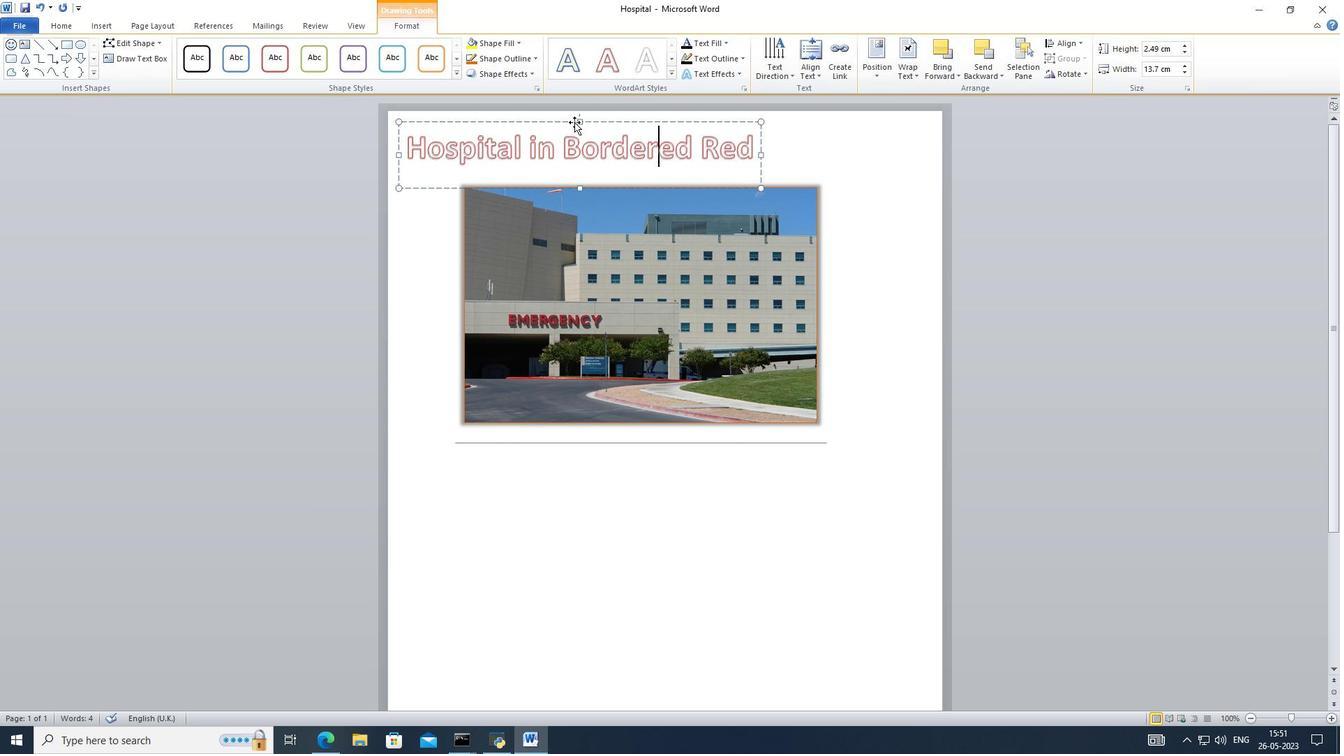 
Action: Mouse pressed left at (573, 121)
Screenshot: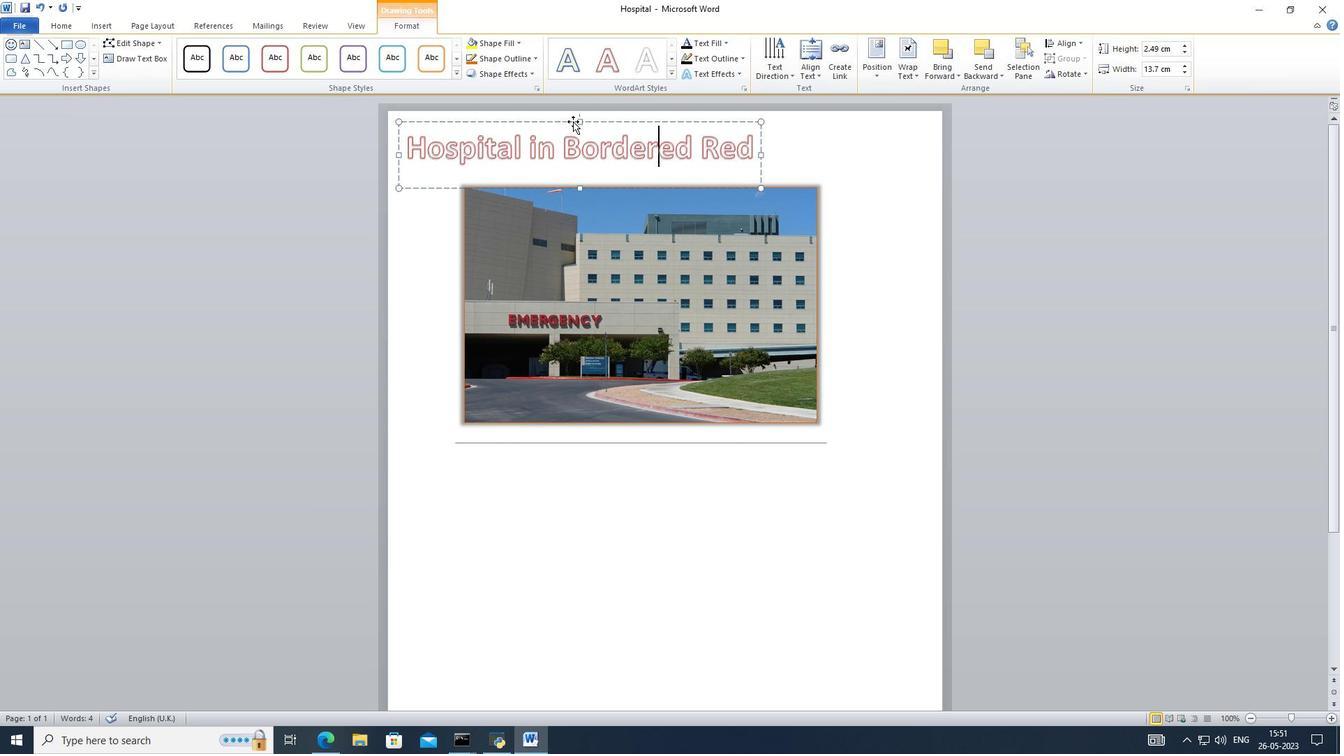 
Action: Mouse moved to (593, 578)
Screenshot: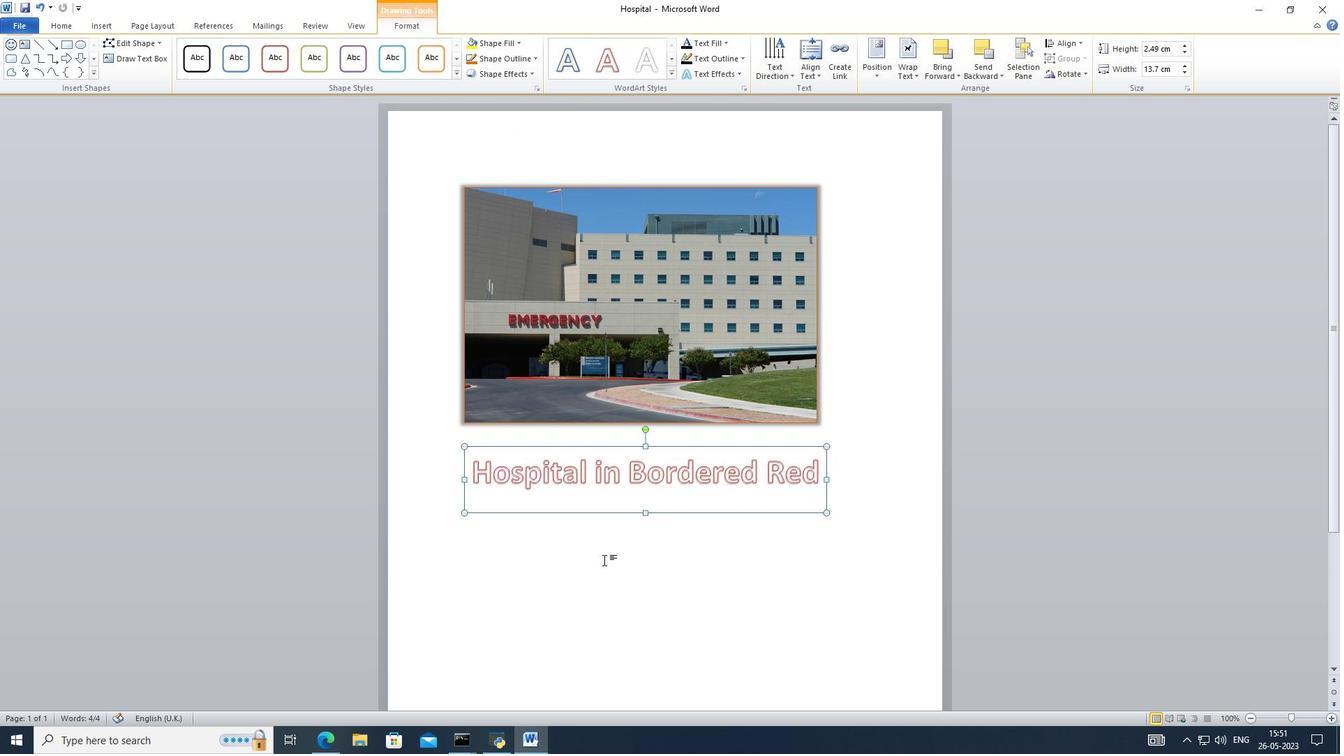 
Action: Mouse pressed left at (593, 578)
Screenshot: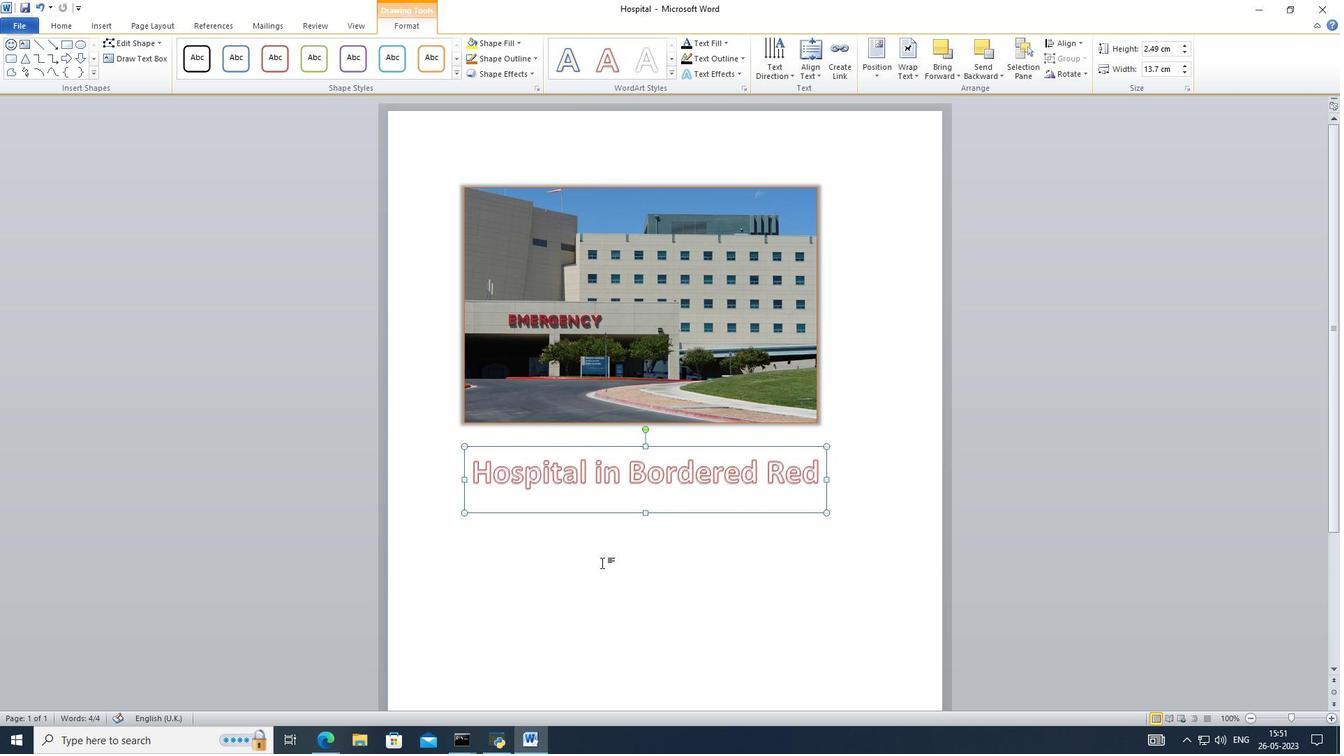 
Action: Mouse moved to (593, 578)
Screenshot: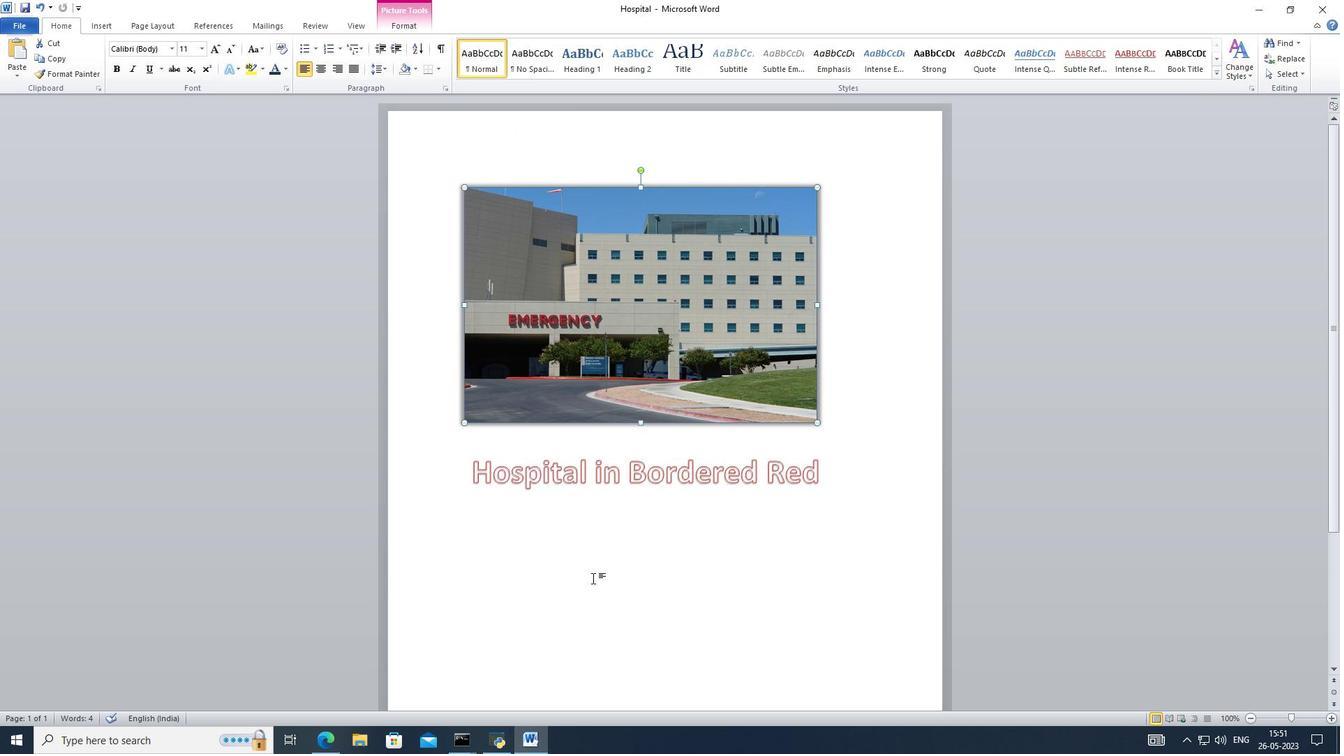 
